 Task: Add Attachment from "Attach a link" to Card Card0000000044 in Board Board0000000011 in Workspace WS0000000004 in Trello. Add Cover Red to Card Card0000000044 in Board Board0000000011 in Workspace WS0000000004 in Trello. Add "Join Card" Button Button0000000044  to Card Card0000000044 in Board Board0000000011 in Workspace WS0000000004 in Trello. Add Description DS0000000044 to Card Card0000000044 in Board Board0000000011 in Workspace WS0000000004 in Trello. Add Comment CM0000000044 to Card Card0000000044 in Board Board0000000011 in Workspace WS0000000004 in Trello
Action: Mouse moved to (106, 372)
Screenshot: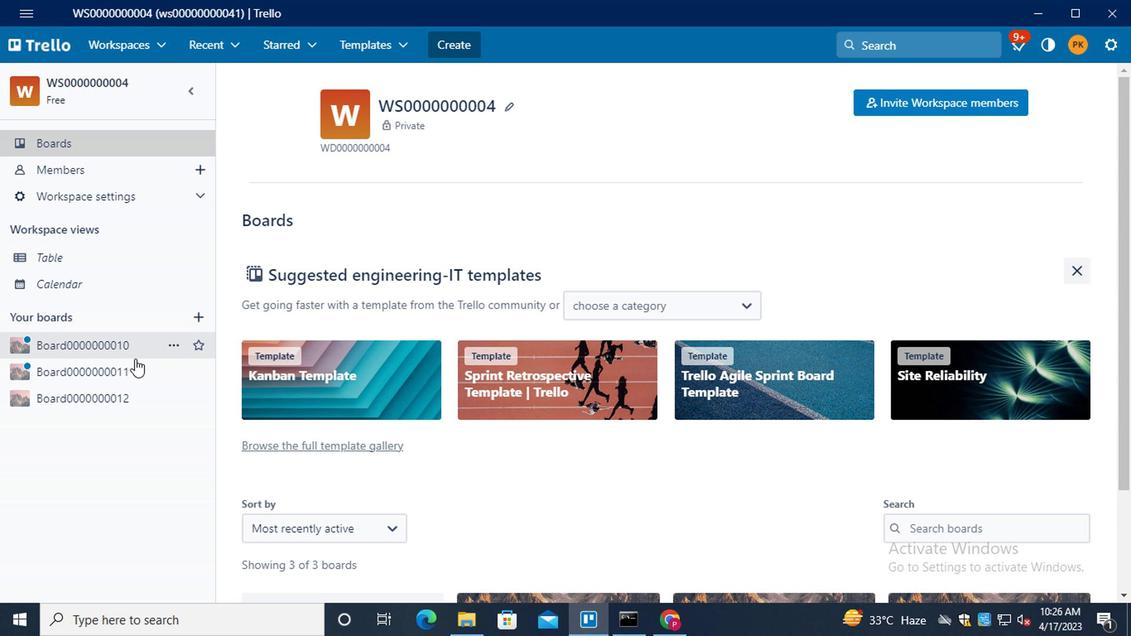 
Action: Mouse pressed left at (106, 372)
Screenshot: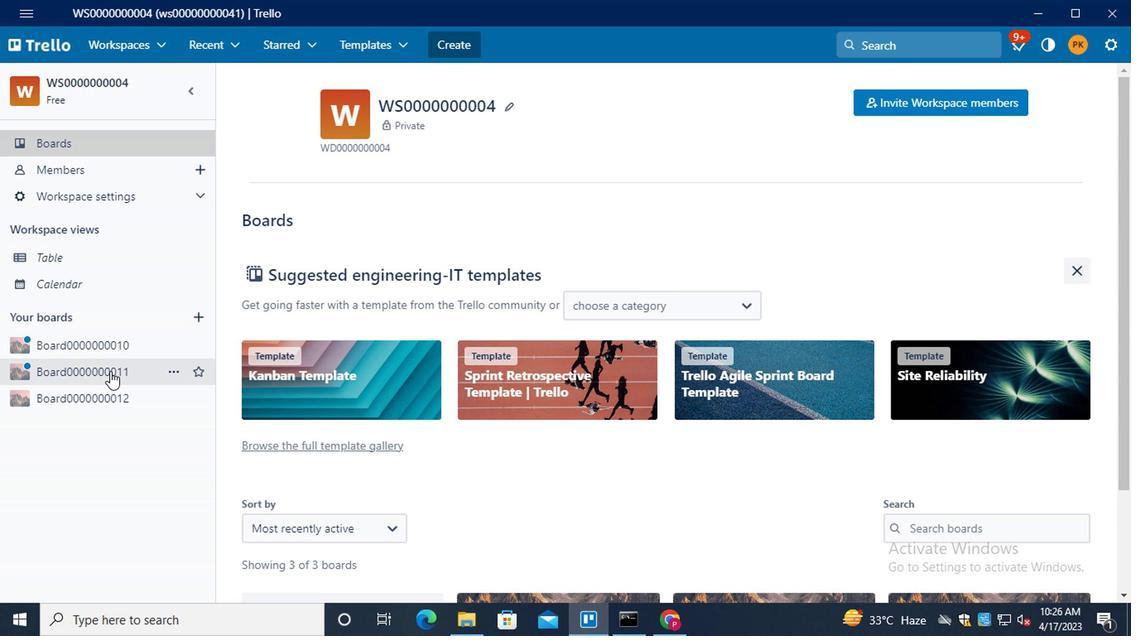 
Action: Mouse moved to (281, 365)
Screenshot: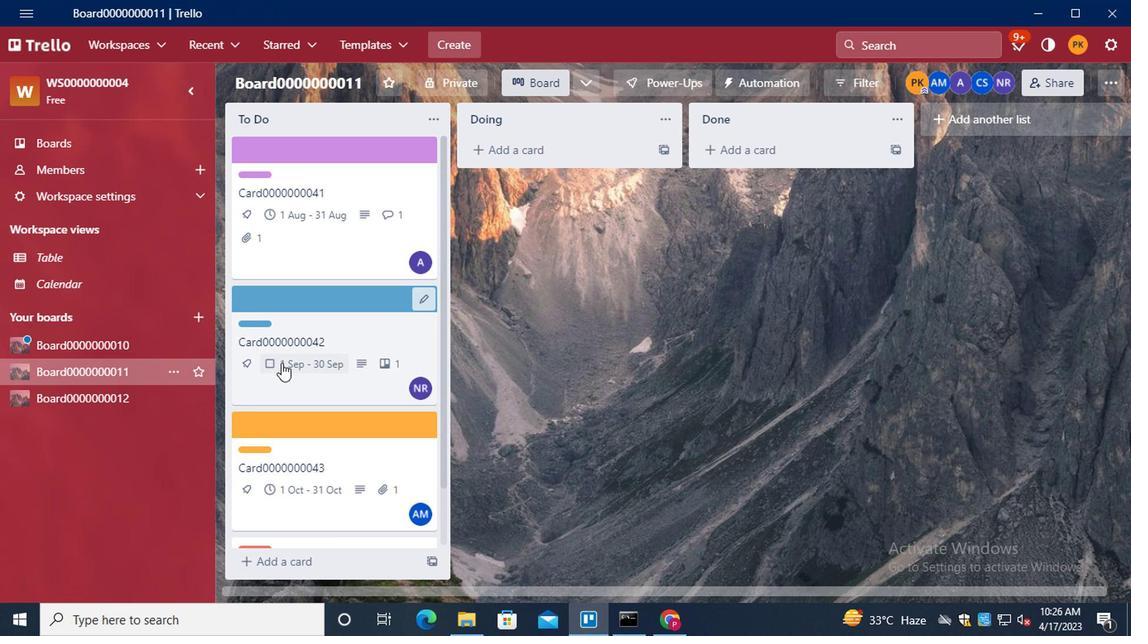 
Action: Mouse scrolled (281, 364) with delta (0, 0)
Screenshot: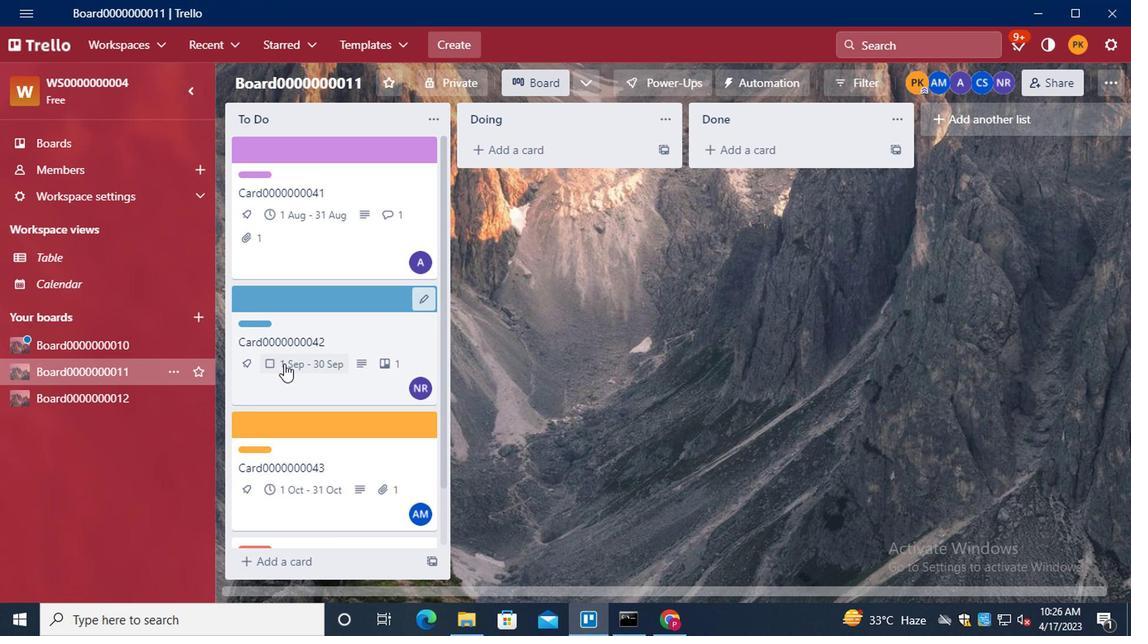 
Action: Mouse moved to (283, 367)
Screenshot: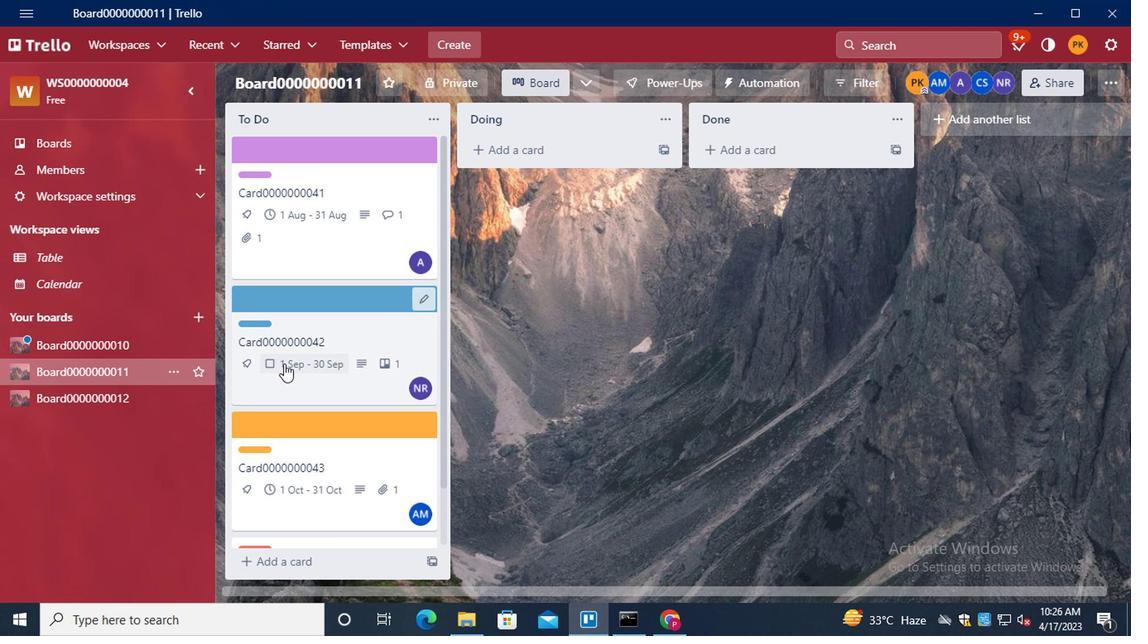 
Action: Mouse scrolled (283, 366) with delta (0, 0)
Screenshot: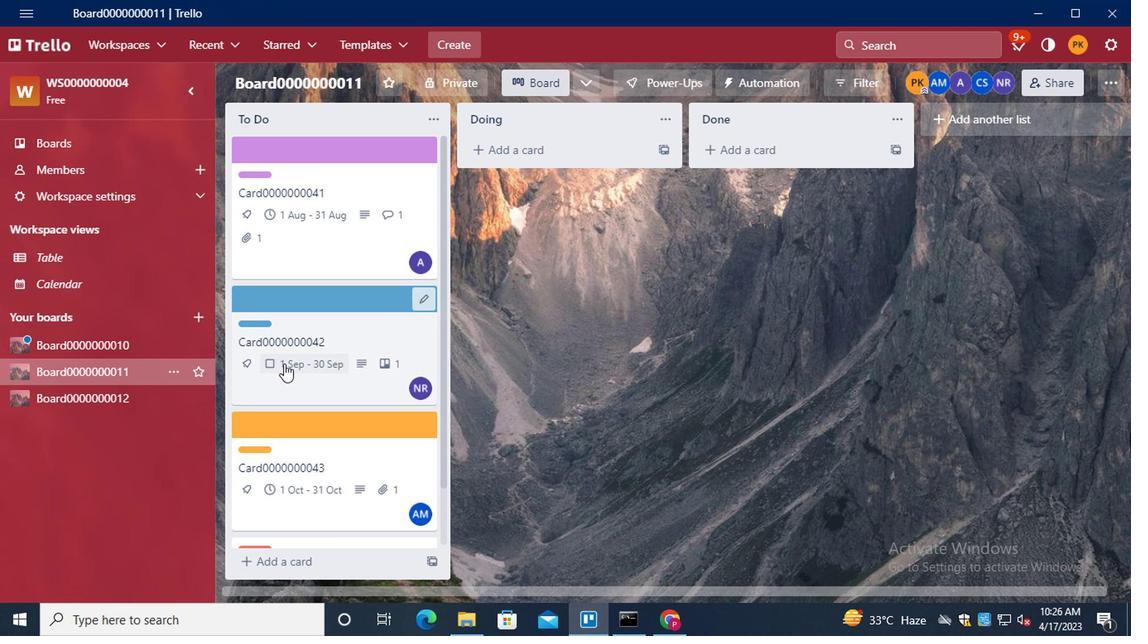 
Action: Mouse scrolled (283, 366) with delta (0, 0)
Screenshot: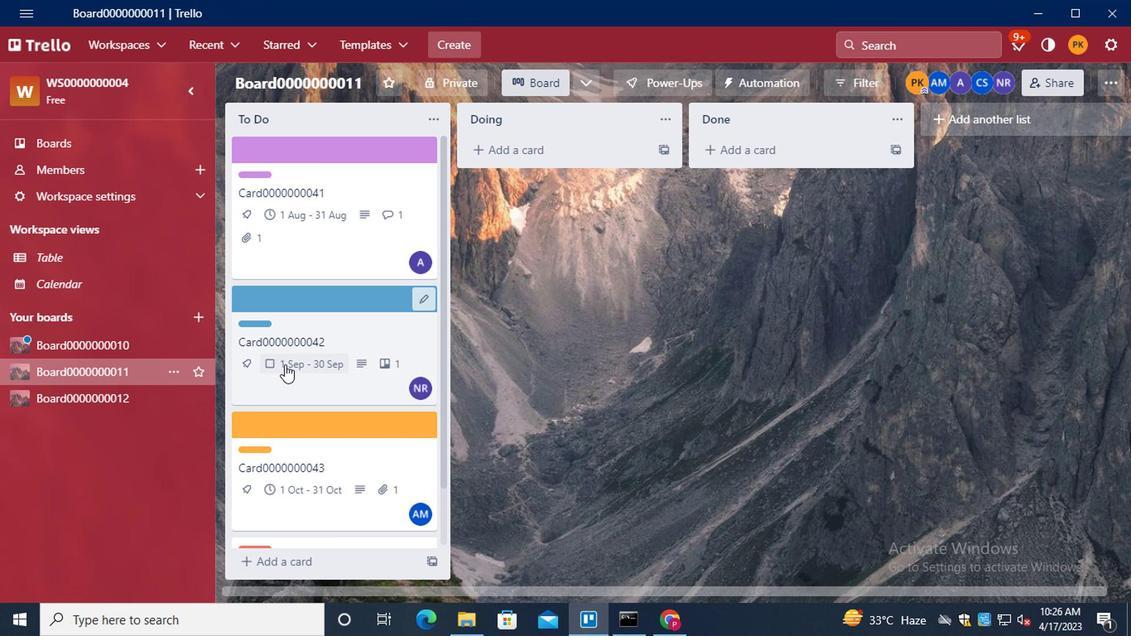 
Action: Mouse scrolled (283, 366) with delta (0, 0)
Screenshot: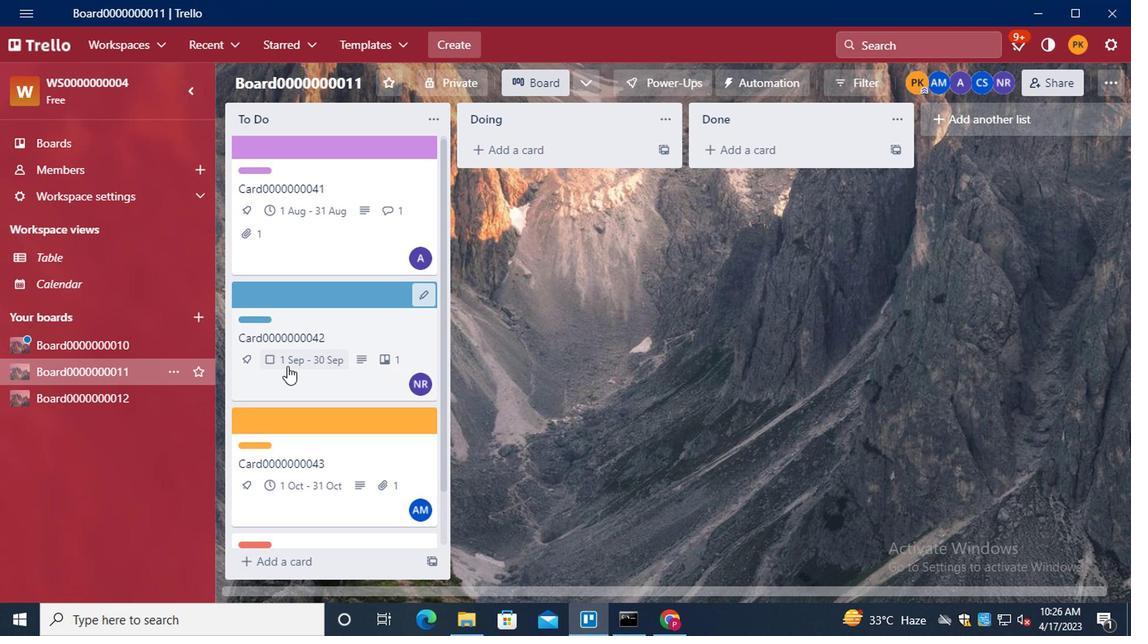 
Action: Mouse moved to (341, 502)
Screenshot: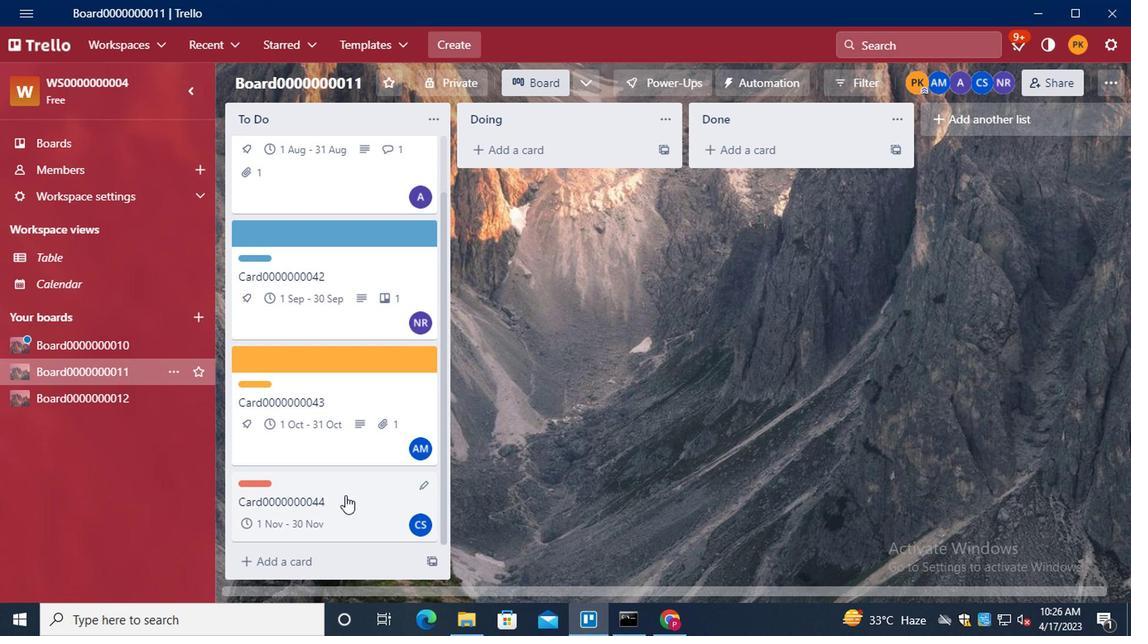 
Action: Mouse pressed left at (341, 502)
Screenshot: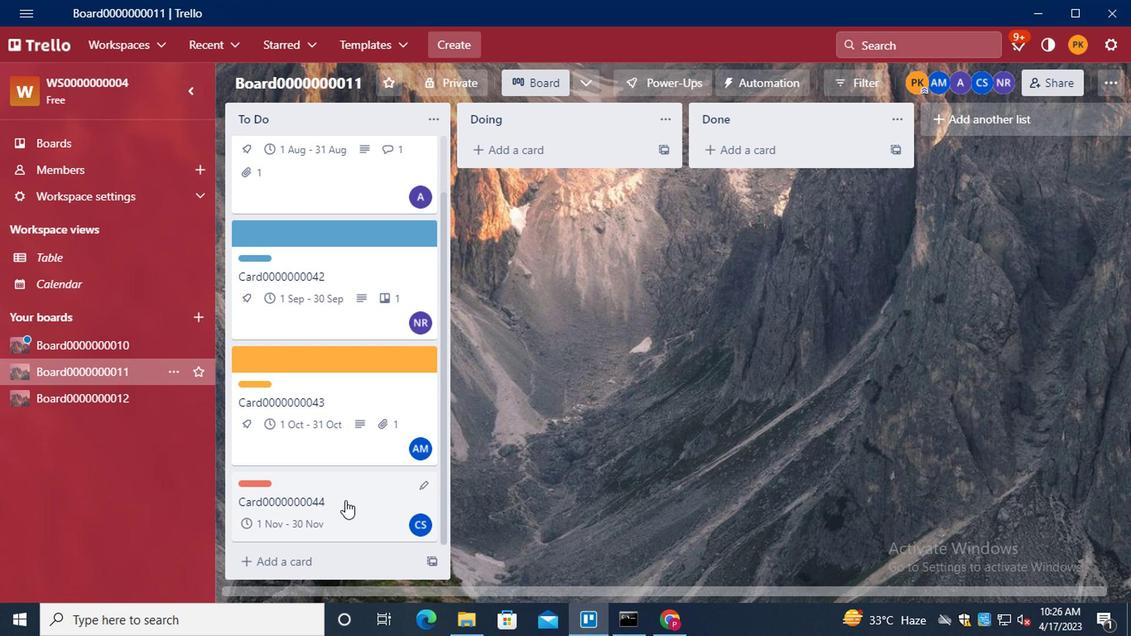 
Action: Mouse moved to (787, 348)
Screenshot: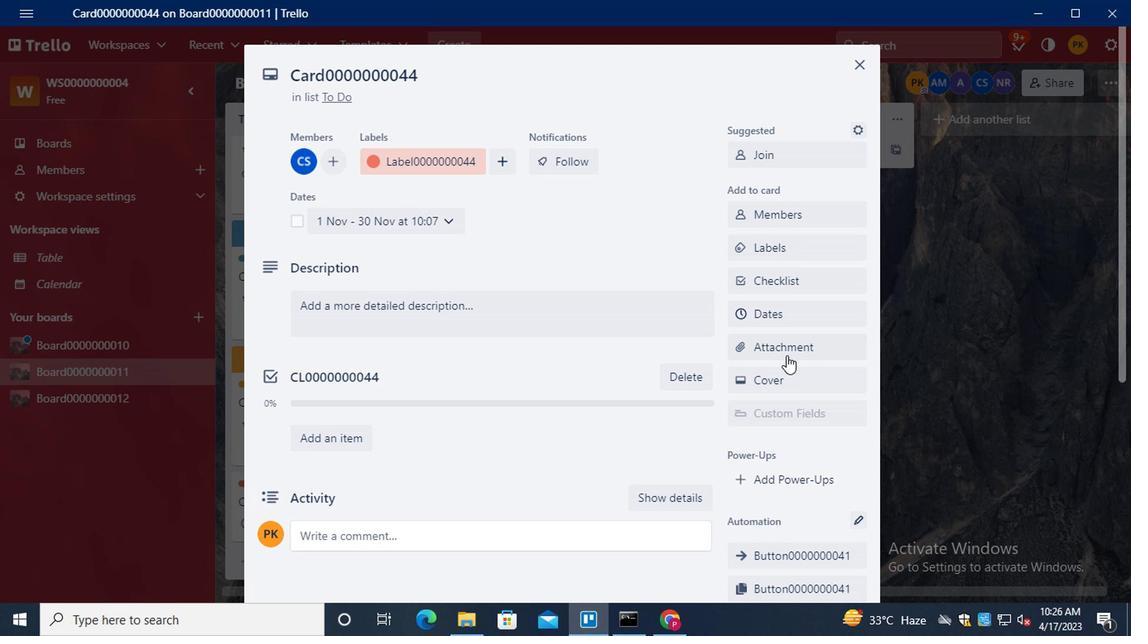 
Action: Mouse pressed left at (787, 348)
Screenshot: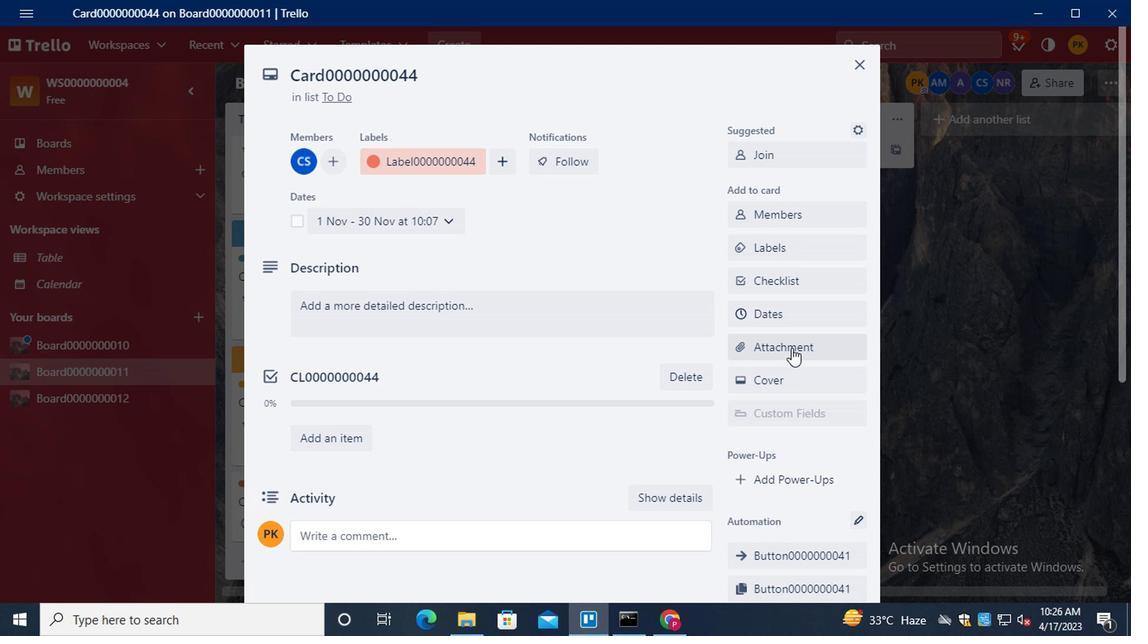
Action: Key pressed ctrl+V<Key.enter>
Screenshot: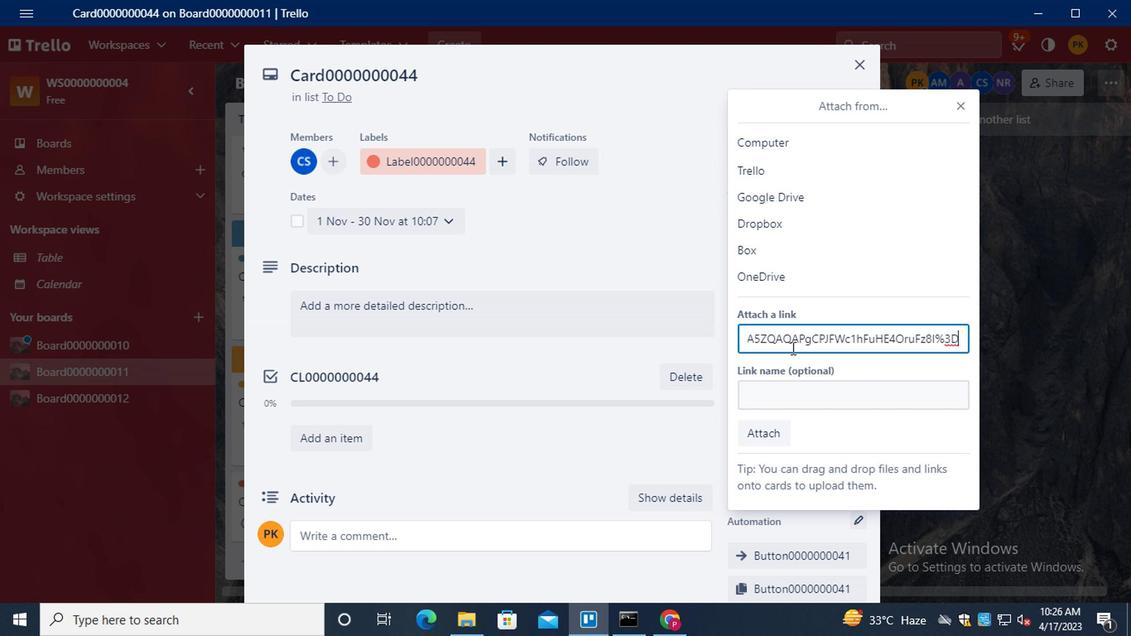 
Action: Mouse moved to (781, 378)
Screenshot: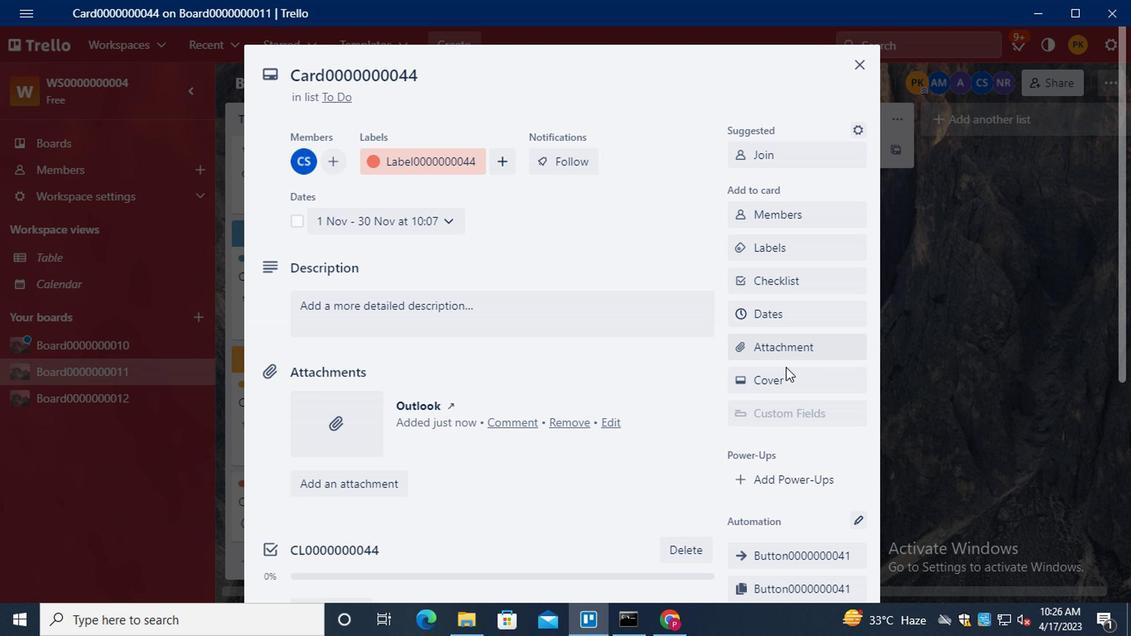
Action: Mouse pressed left at (781, 378)
Screenshot: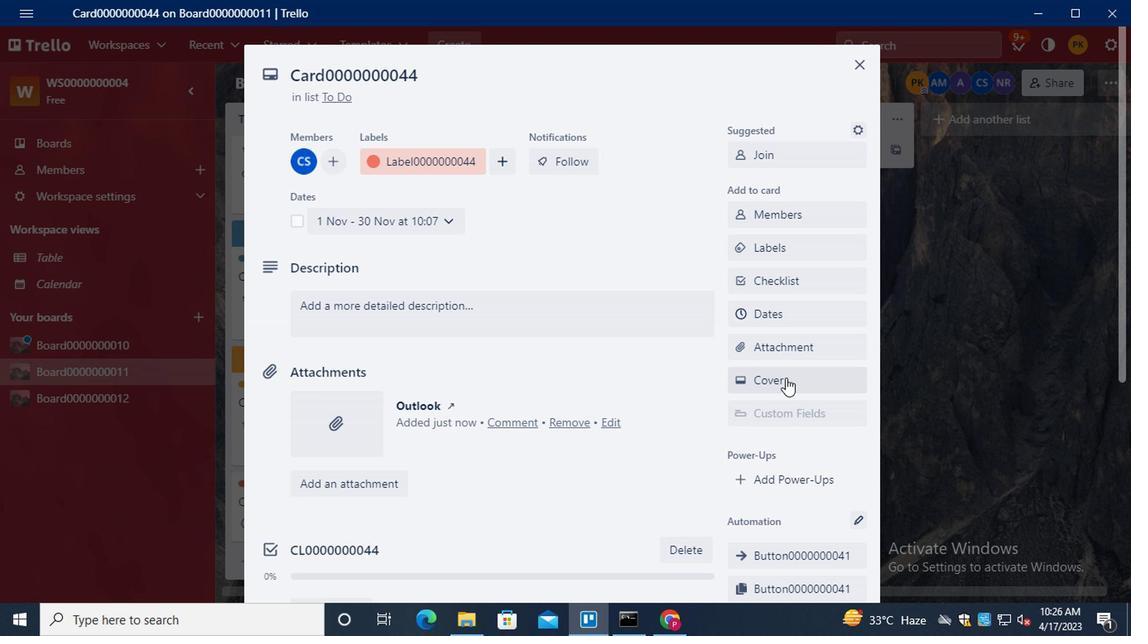 
Action: Mouse moved to (886, 274)
Screenshot: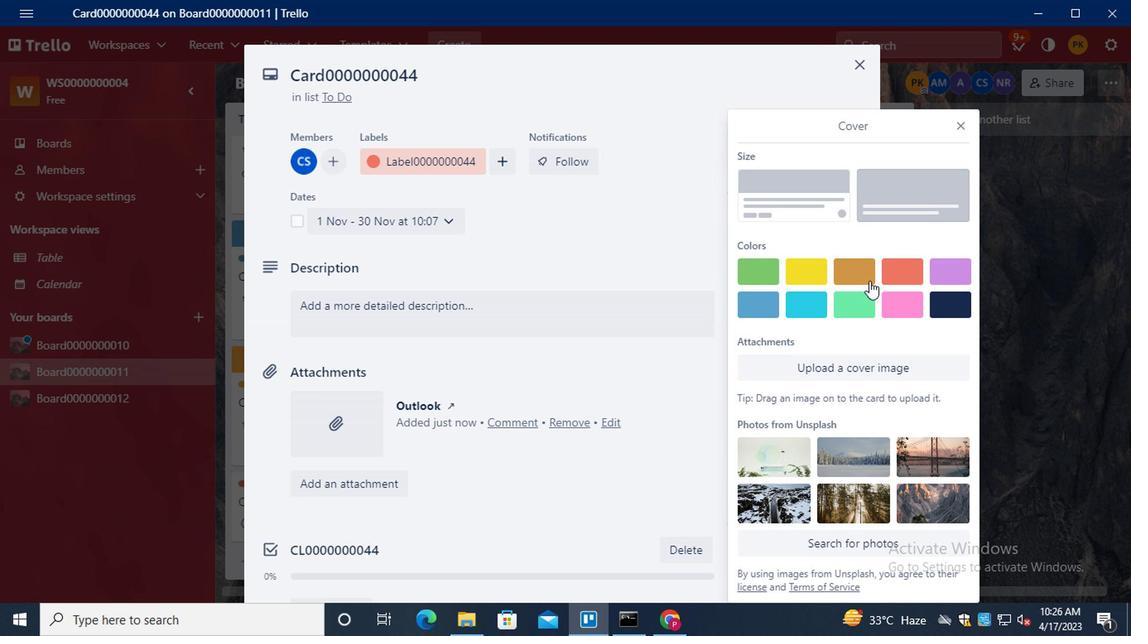 
Action: Mouse pressed left at (886, 274)
Screenshot: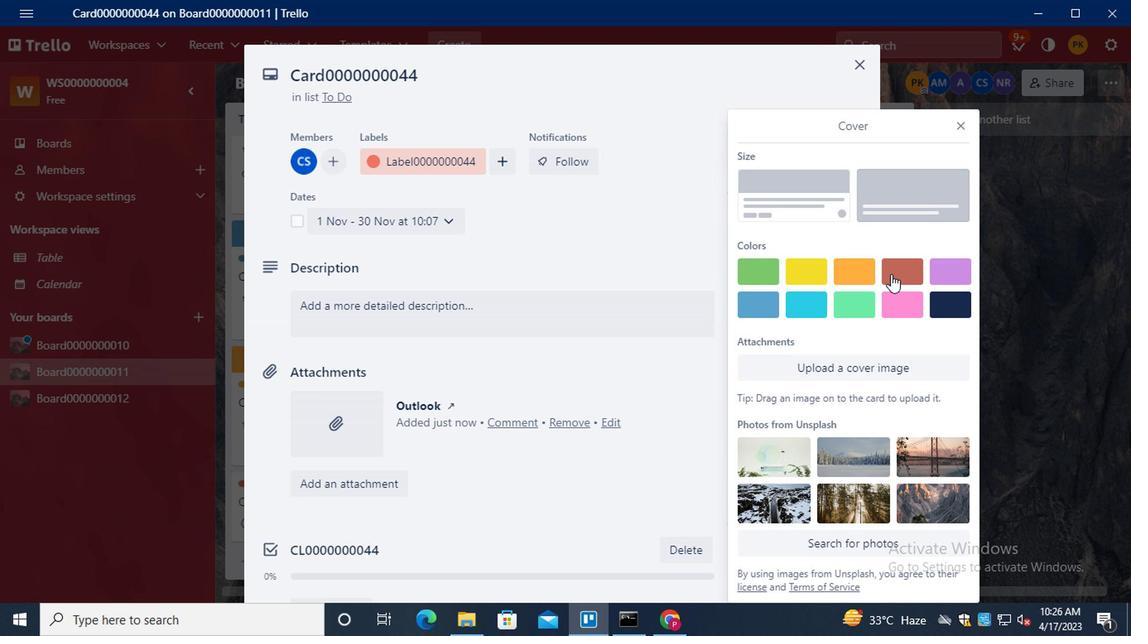 
Action: Mouse moved to (950, 97)
Screenshot: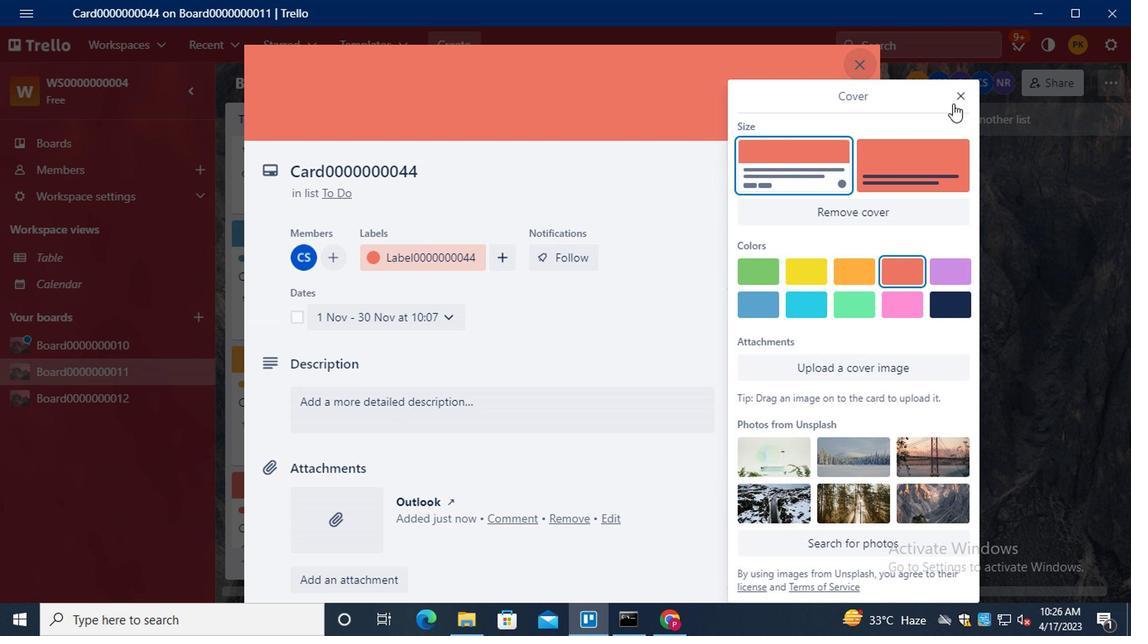 
Action: Mouse pressed left at (950, 97)
Screenshot: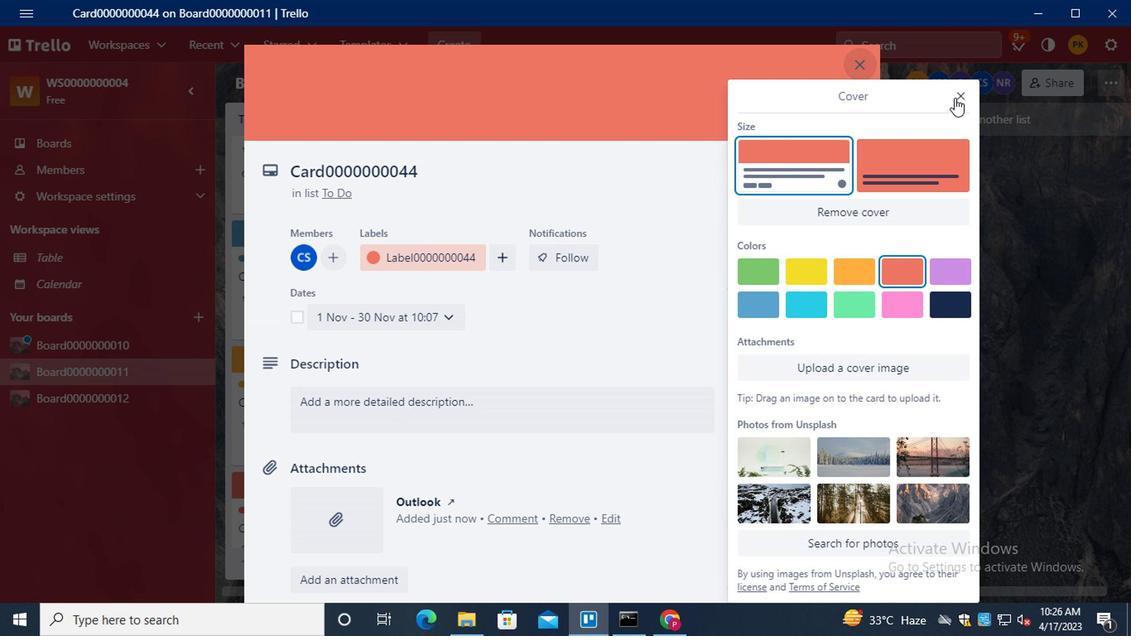 
Action: Mouse moved to (728, 410)
Screenshot: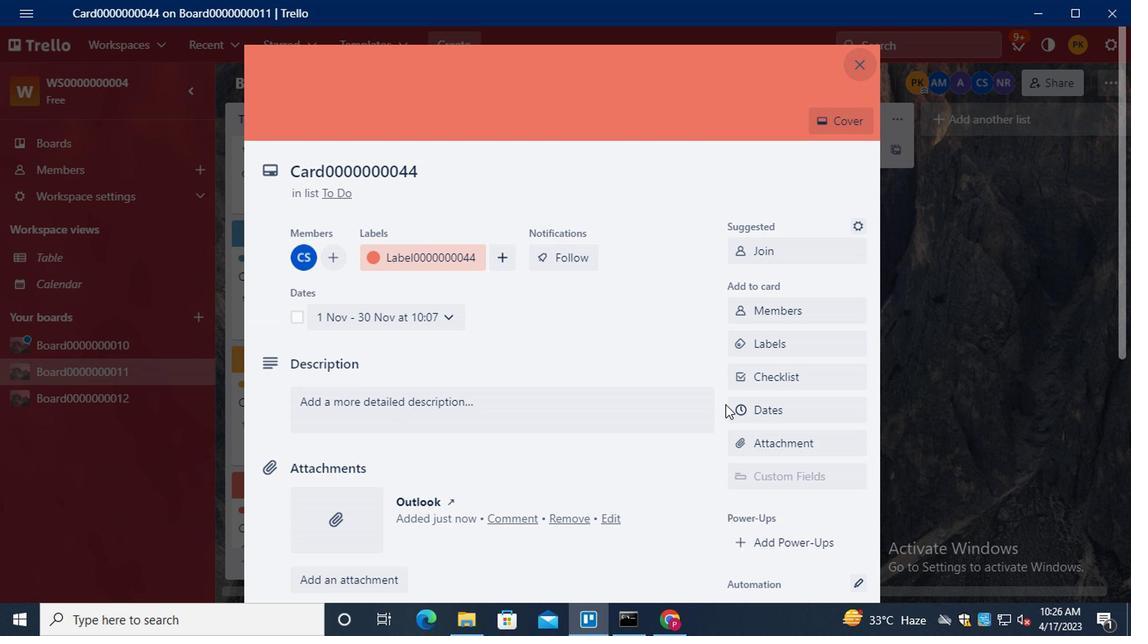 
Action: Mouse scrolled (728, 409) with delta (0, -1)
Screenshot: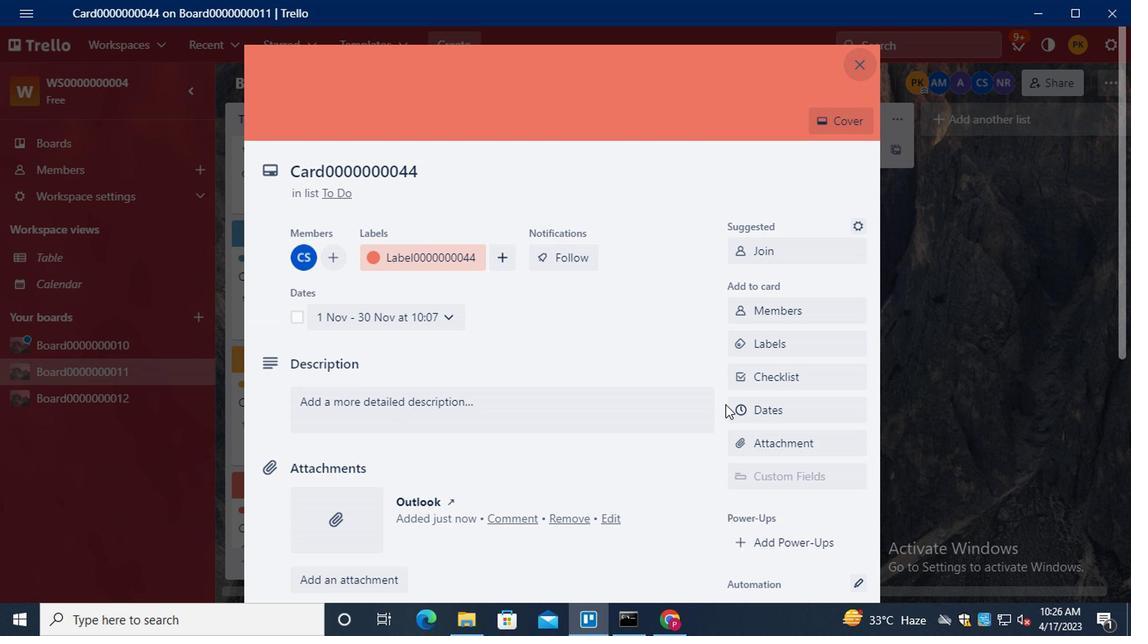
Action: Mouse scrolled (728, 409) with delta (0, -1)
Screenshot: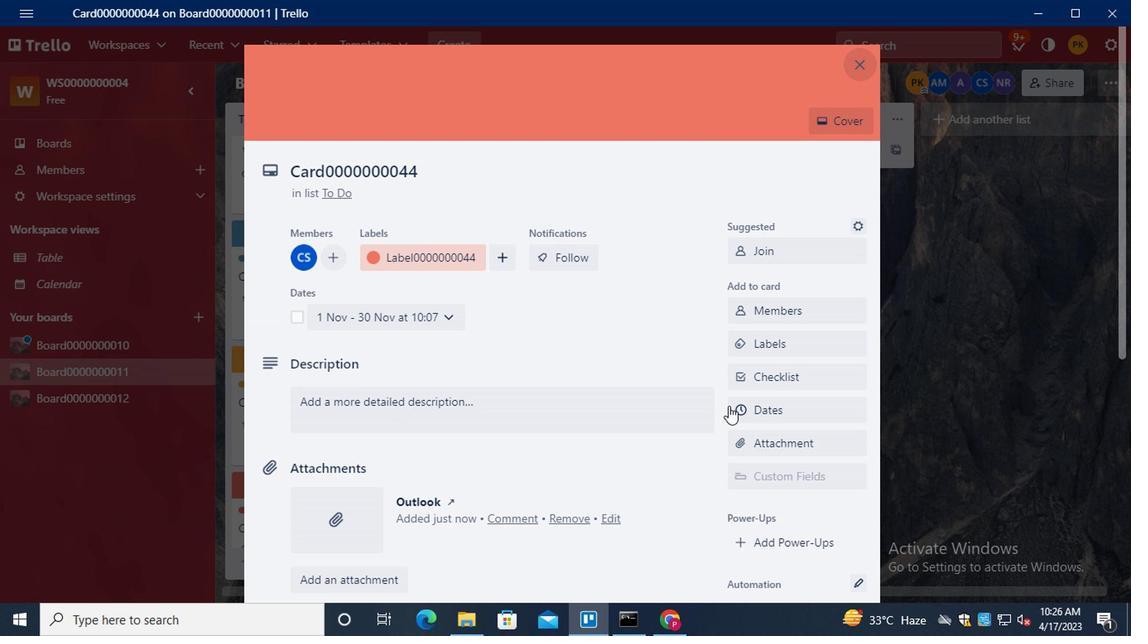 
Action: Mouse scrolled (728, 409) with delta (0, -1)
Screenshot: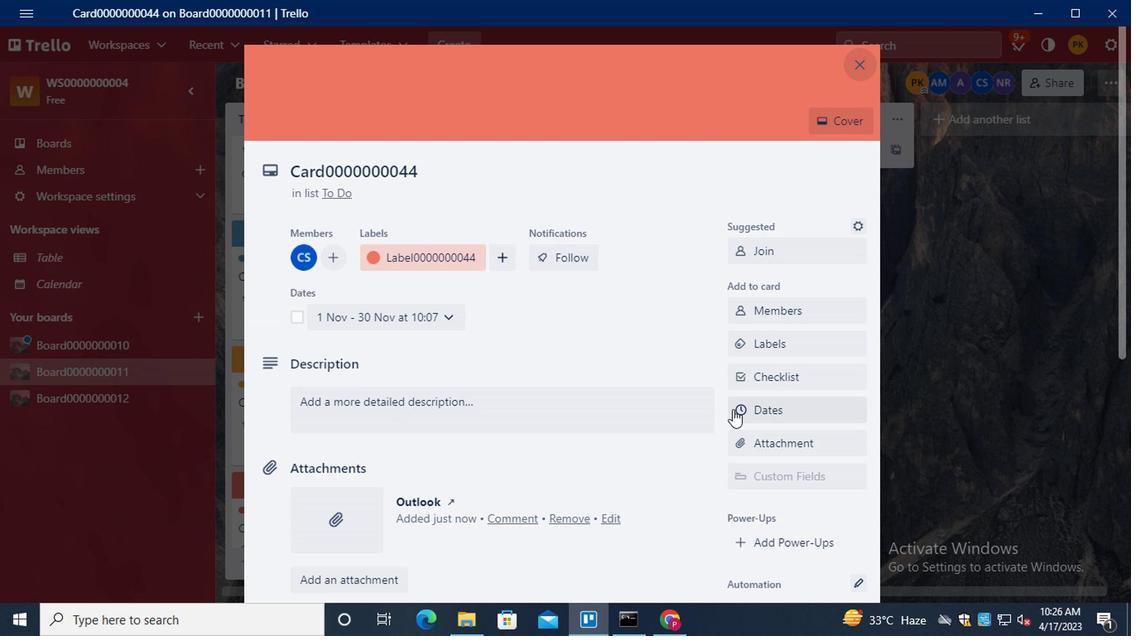 
Action: Mouse scrolled (728, 409) with delta (0, -1)
Screenshot: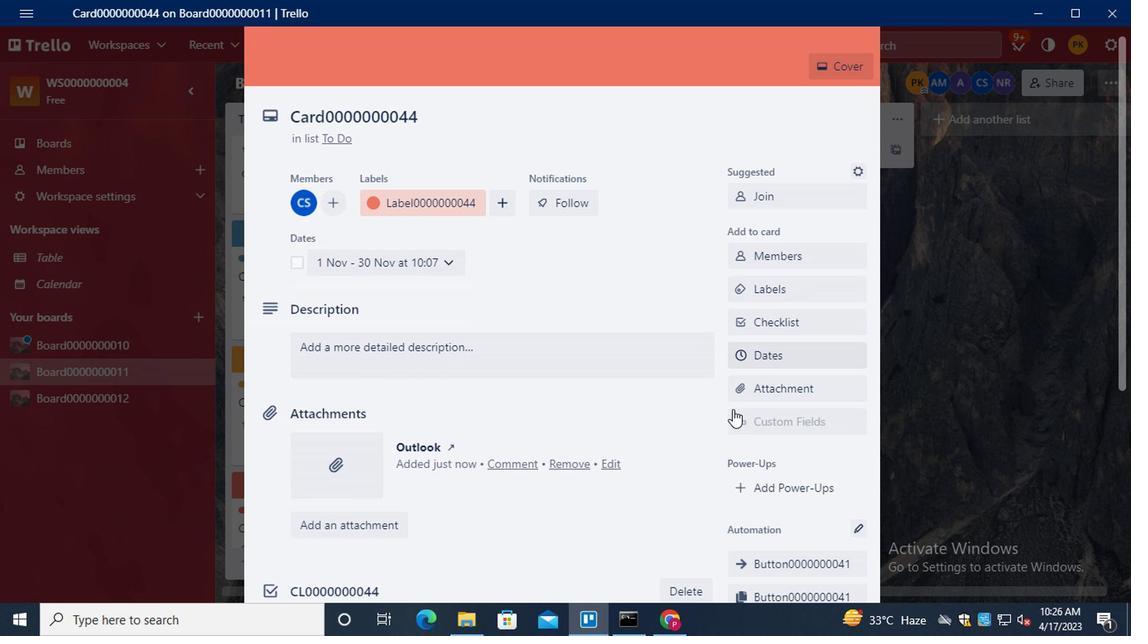
Action: Mouse moved to (801, 387)
Screenshot: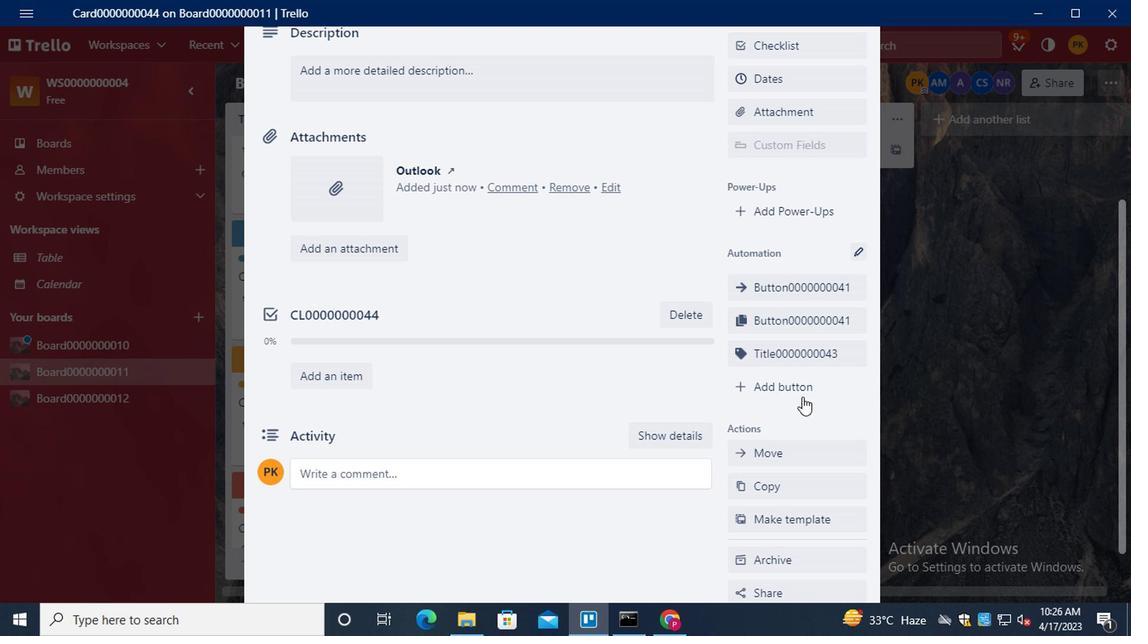 
Action: Mouse pressed left at (801, 387)
Screenshot: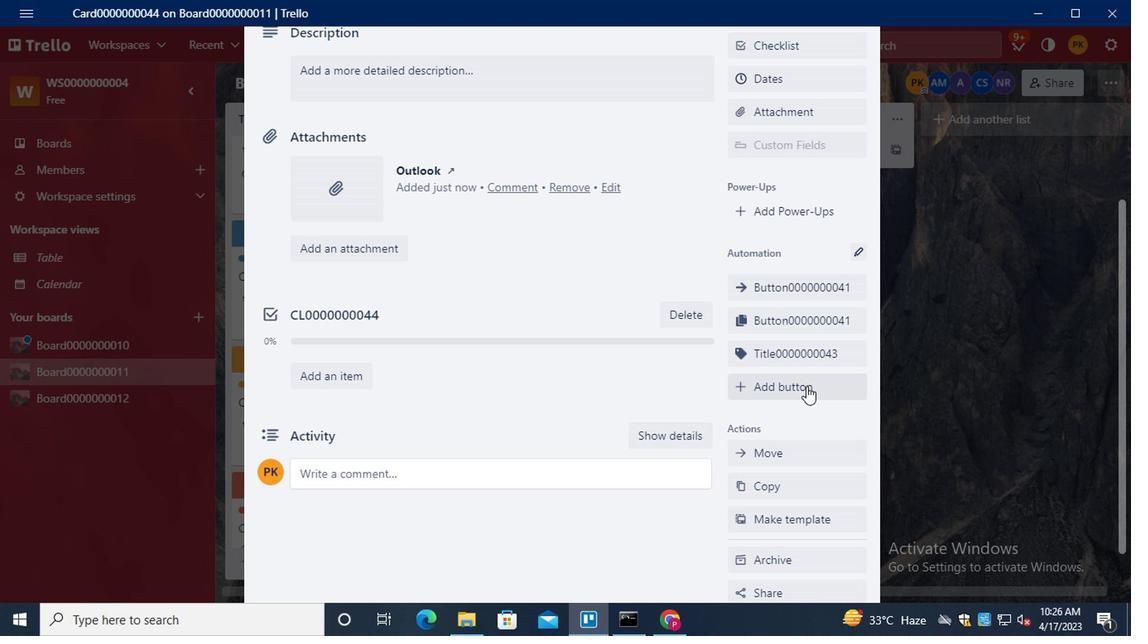 
Action: Mouse moved to (833, 253)
Screenshot: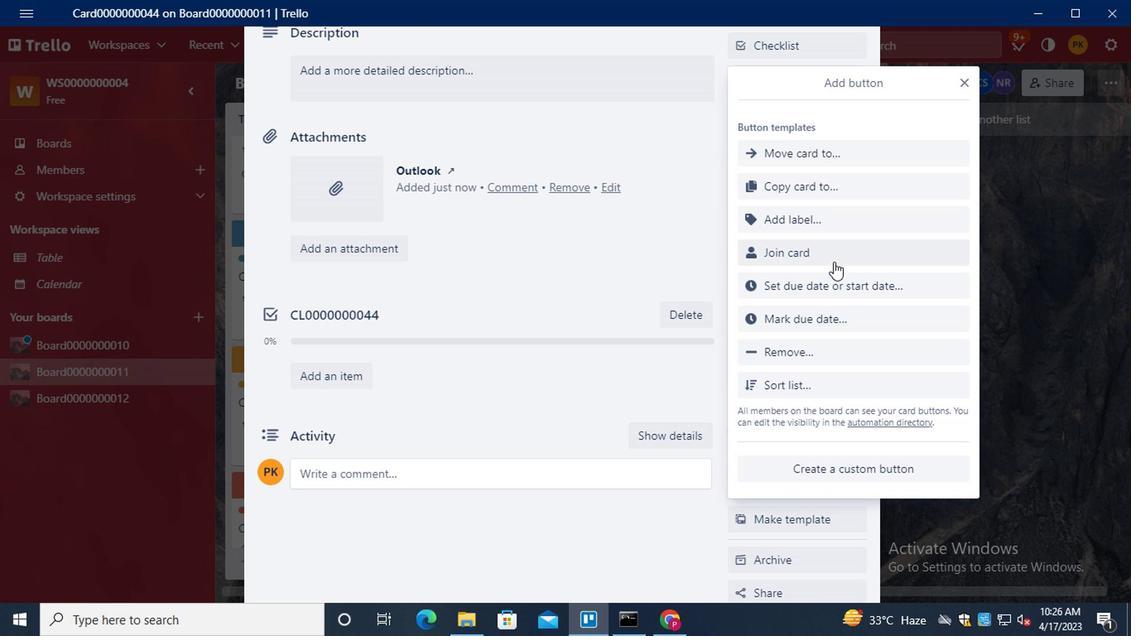 
Action: Mouse pressed left at (833, 253)
Screenshot: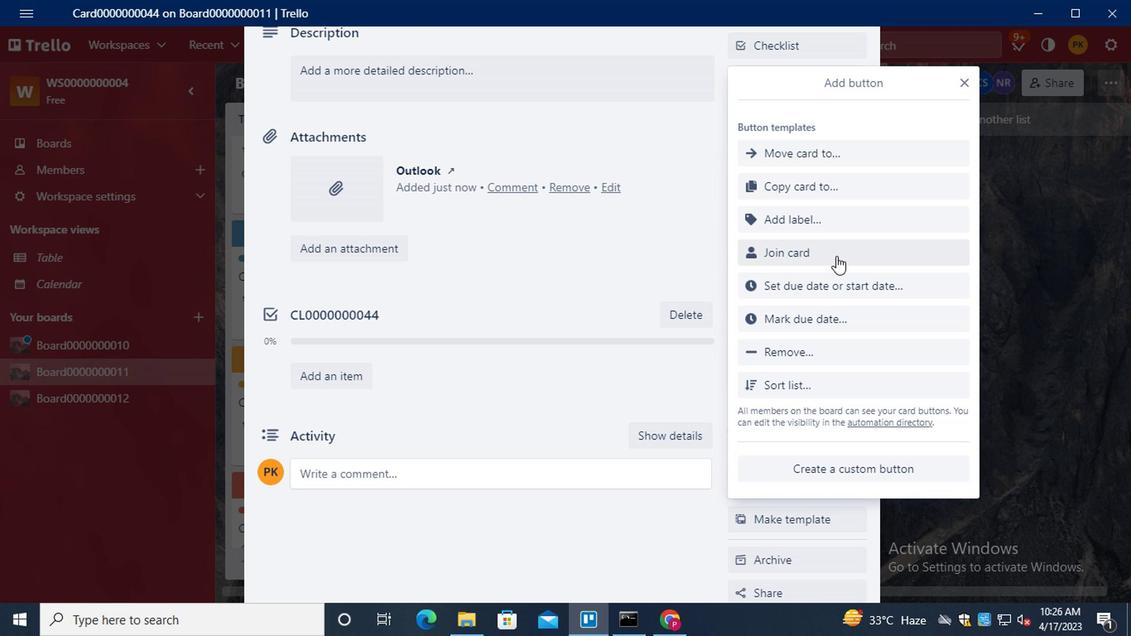 
Action: Key pressed <Key.shift>ctrl+BUTTON0000000044
Screenshot: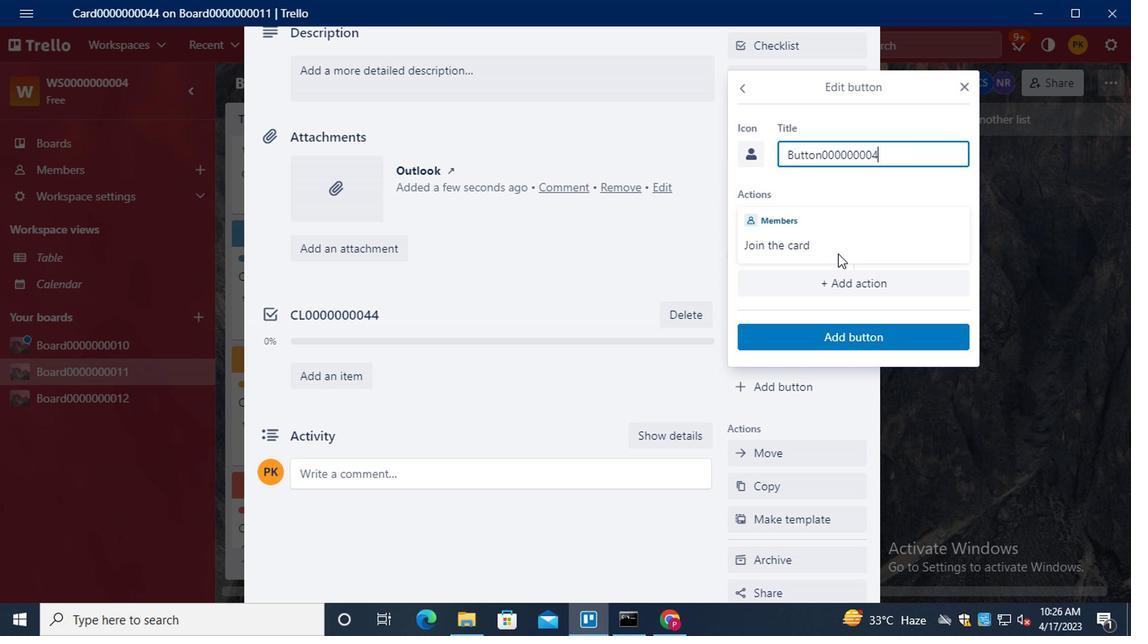 
Action: Mouse moved to (827, 334)
Screenshot: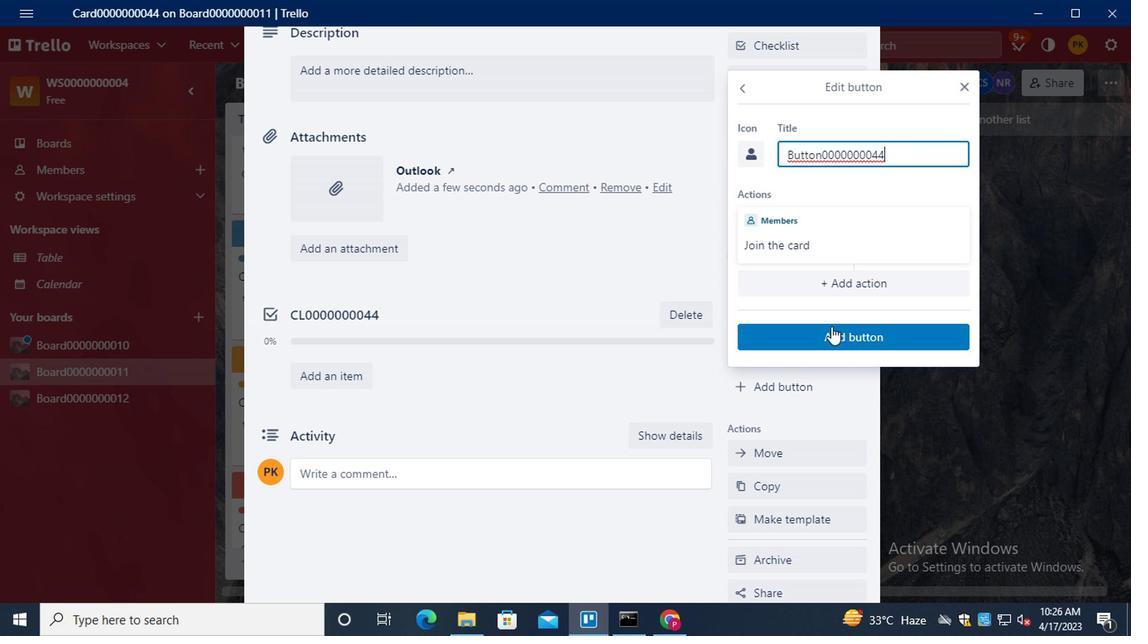 
Action: Mouse pressed left at (827, 334)
Screenshot: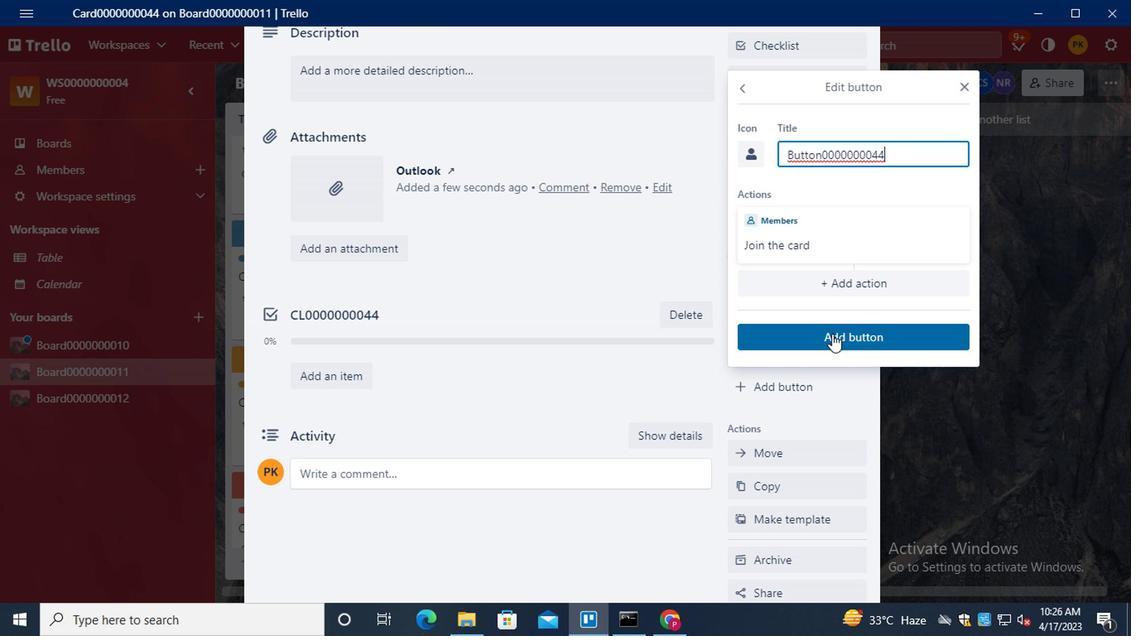 
Action: Mouse moved to (496, 247)
Screenshot: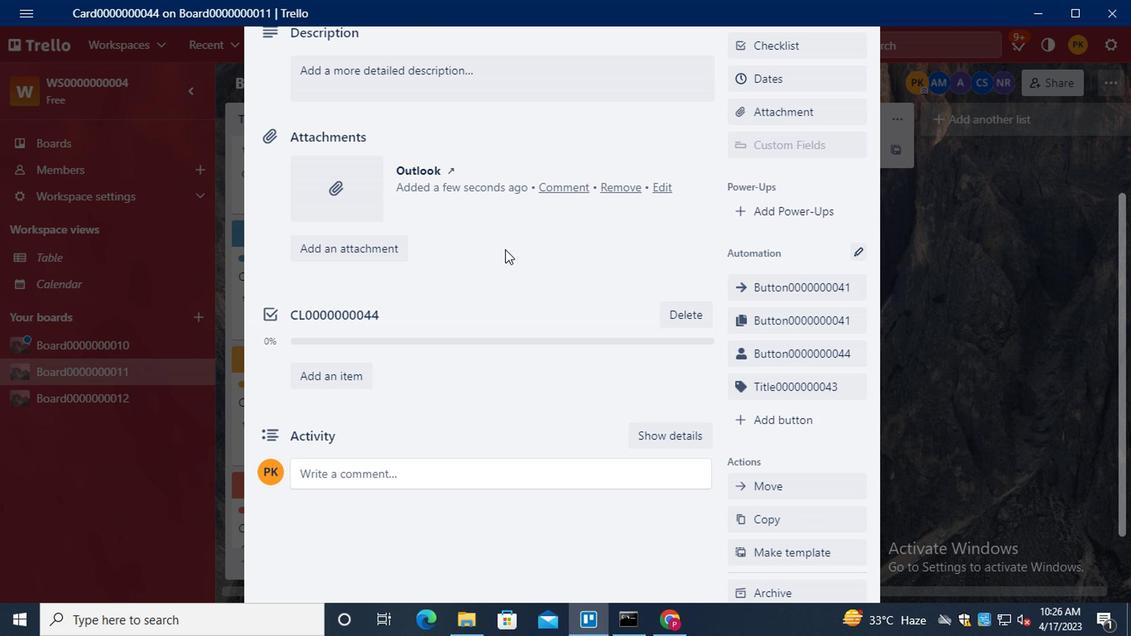 
Action: Mouse scrolled (496, 248) with delta (0, 0)
Screenshot: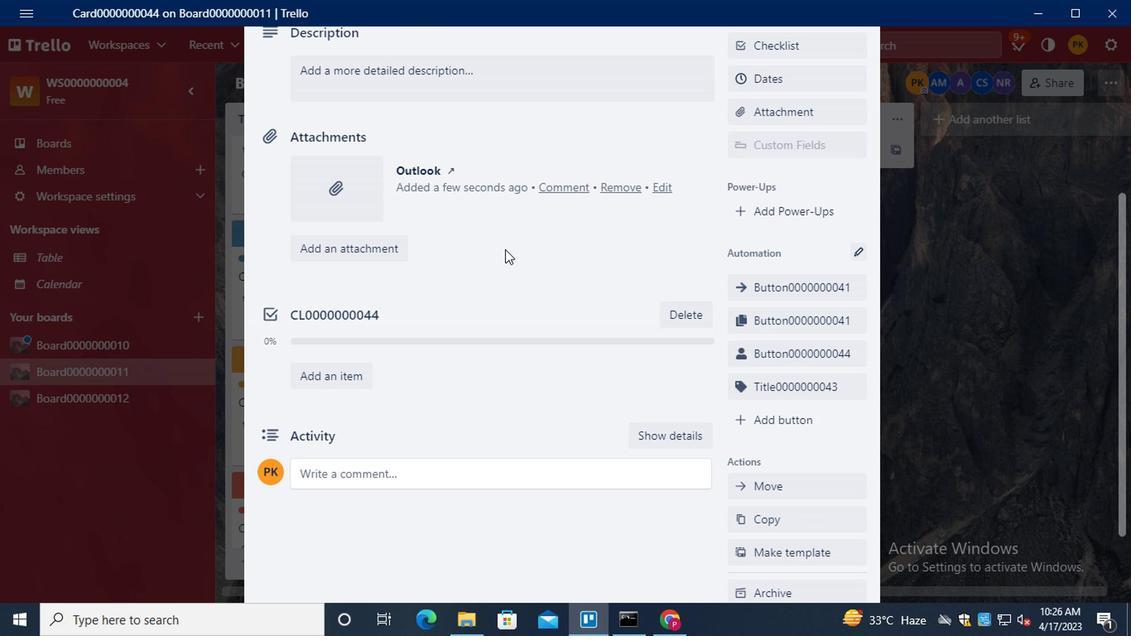 
Action: Mouse scrolled (496, 248) with delta (0, 0)
Screenshot: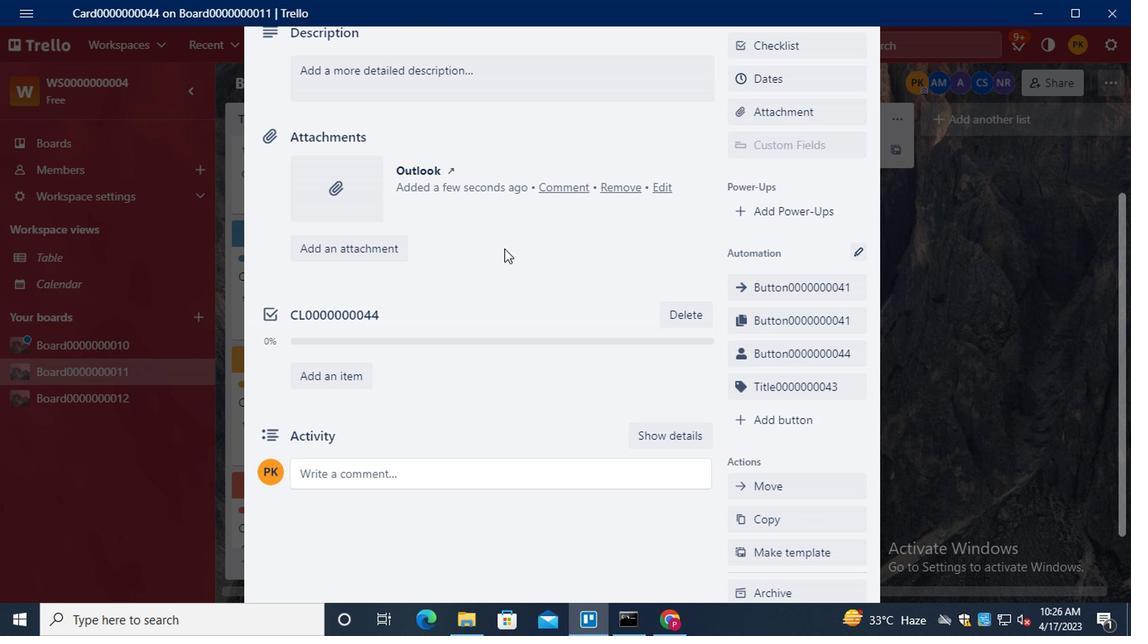 
Action: Mouse moved to (471, 235)
Screenshot: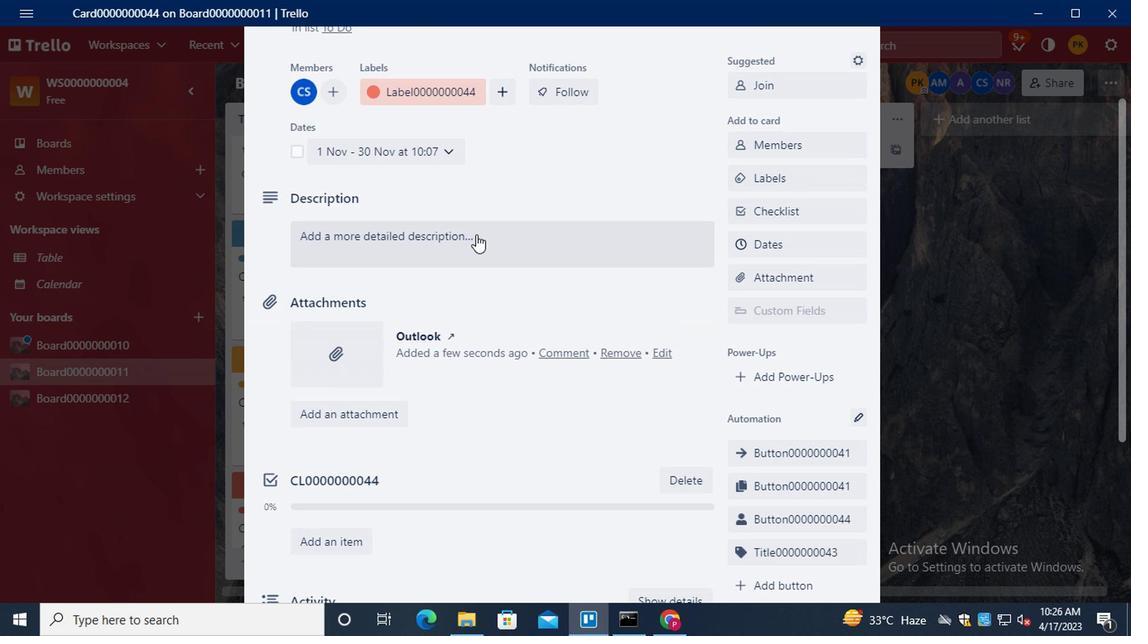 
Action: Mouse pressed left at (471, 235)
Screenshot: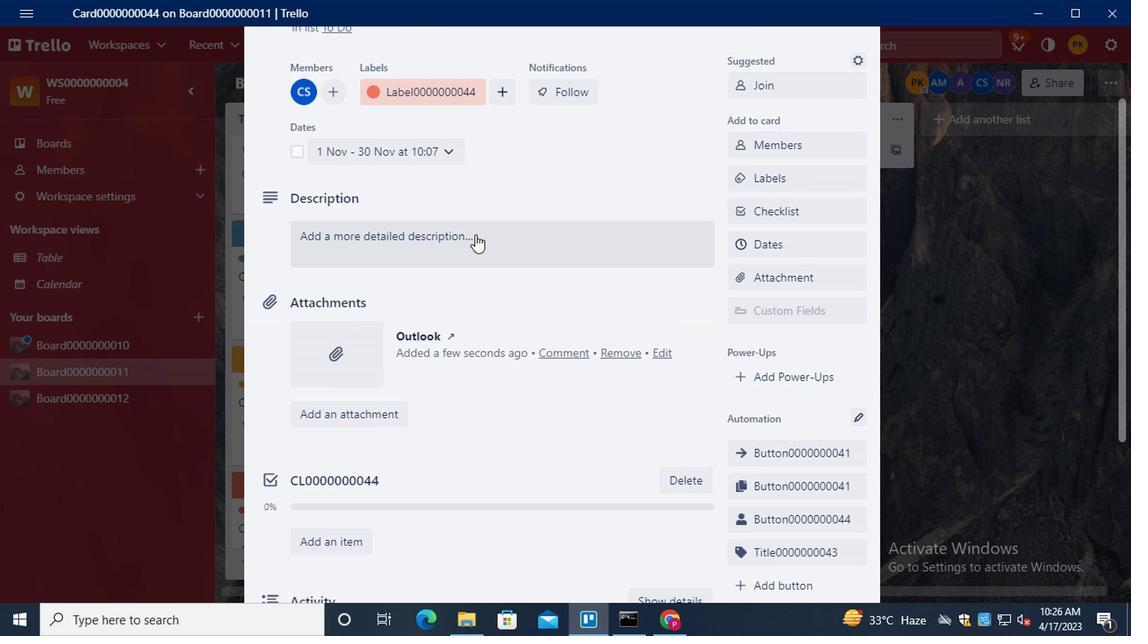
Action: Key pressed <Key.shift>DS0000000044
Screenshot: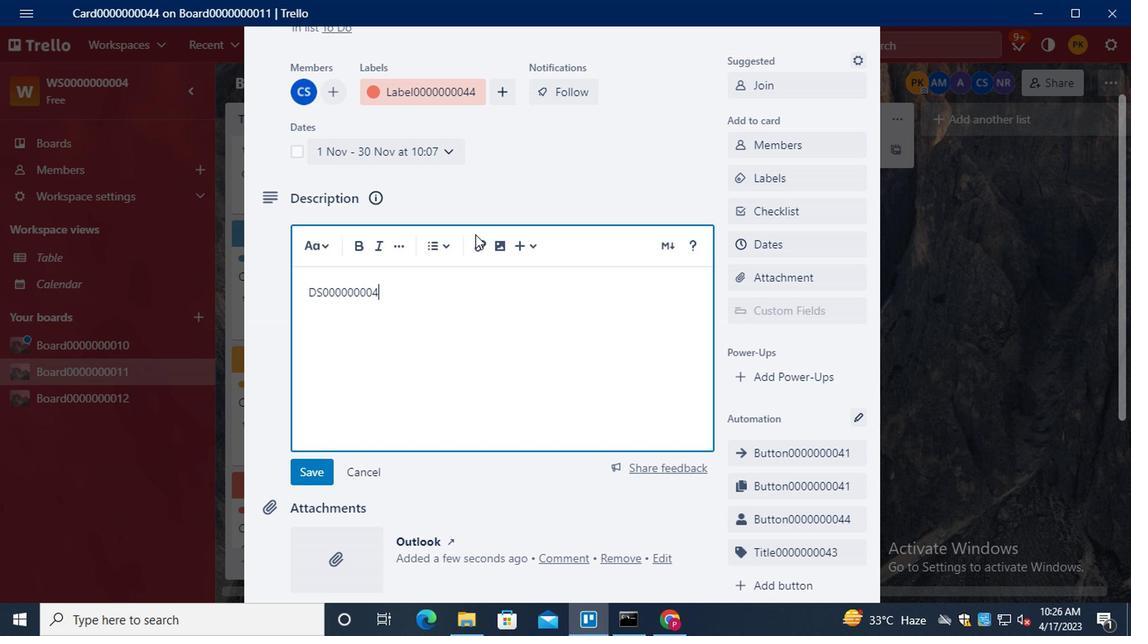 
Action: Mouse moved to (318, 473)
Screenshot: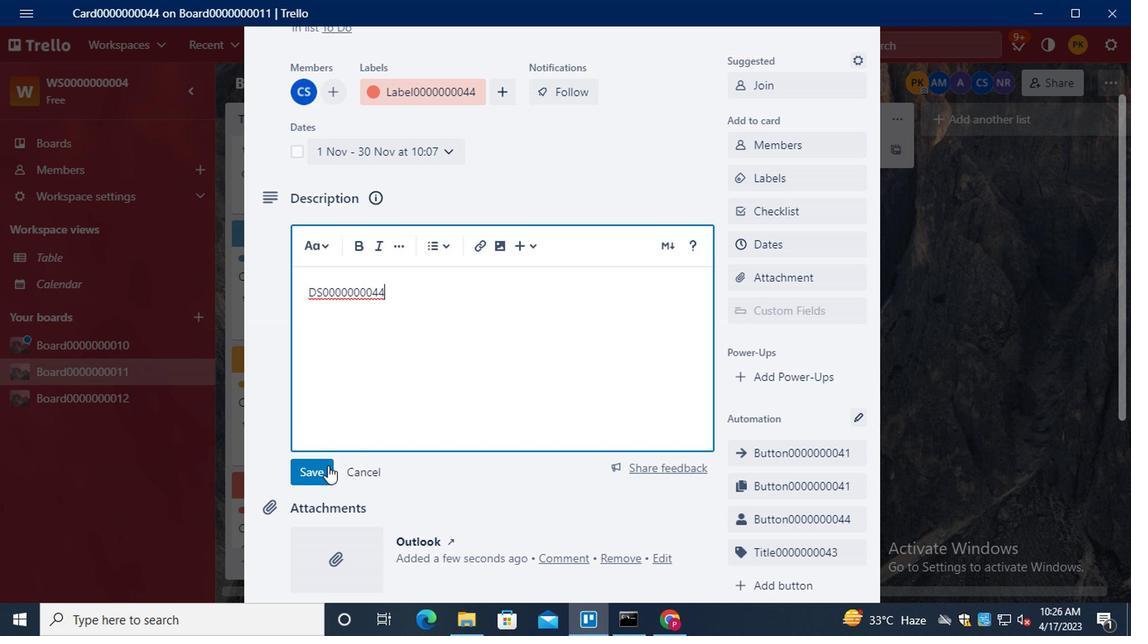 
Action: Mouse pressed left at (318, 473)
Screenshot: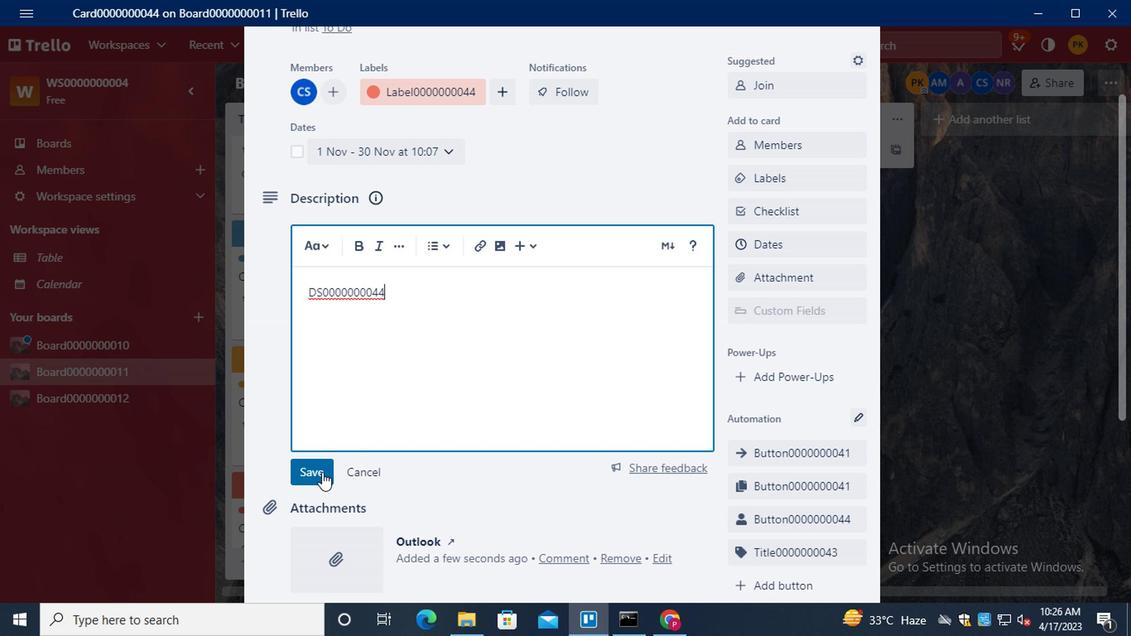 
Action: Mouse moved to (394, 393)
Screenshot: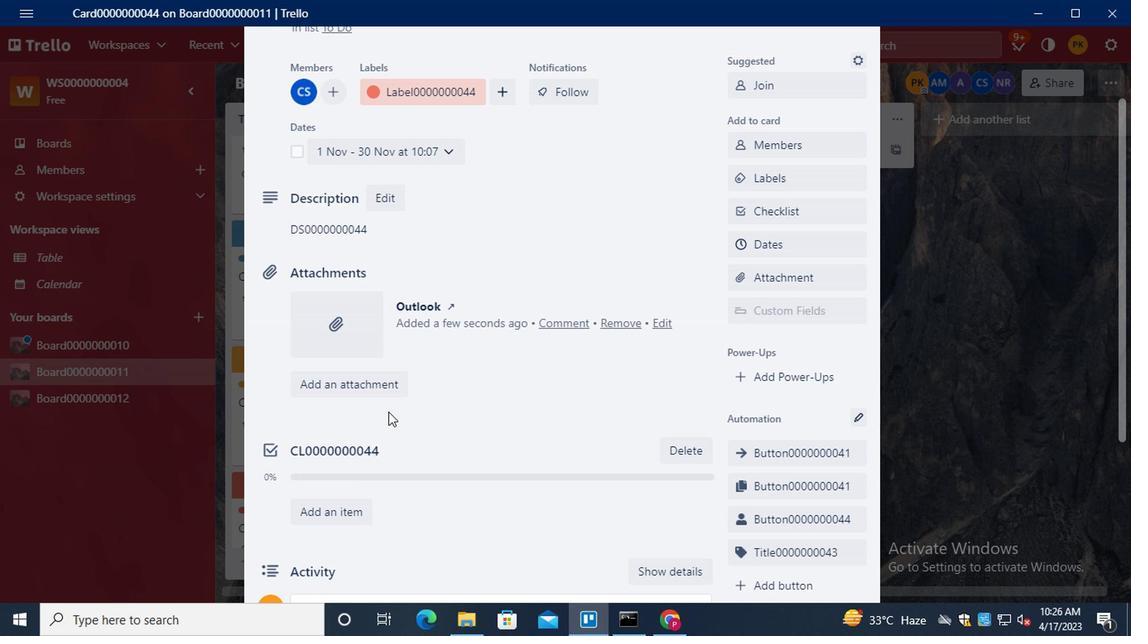 
Action: Mouse scrolled (394, 392) with delta (0, 0)
Screenshot: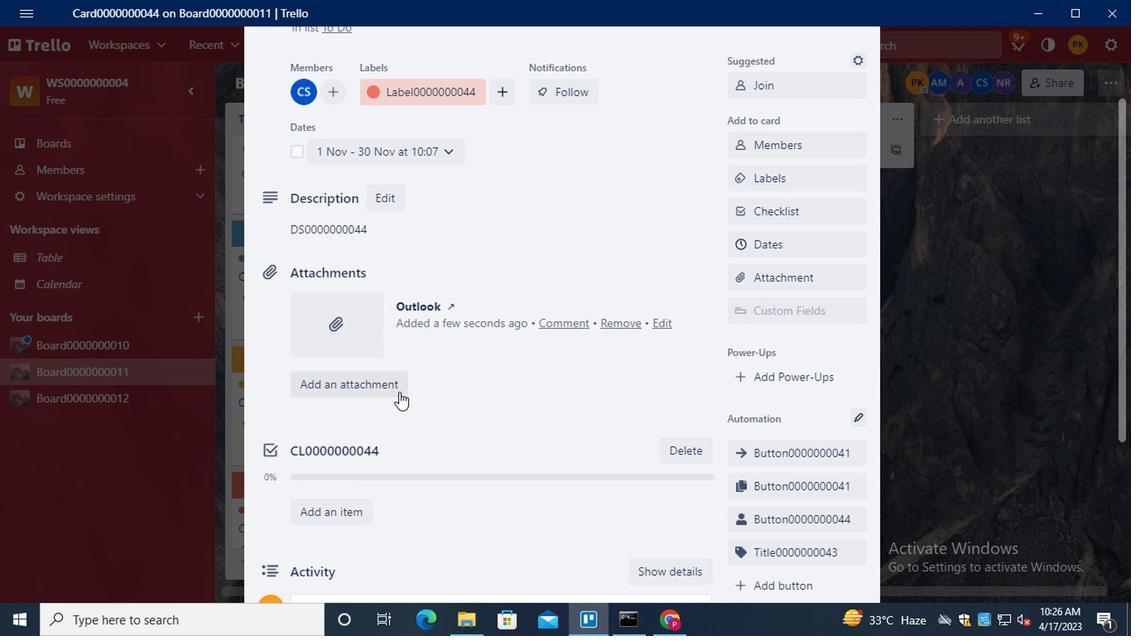 
Action: Mouse scrolled (394, 392) with delta (0, 0)
Screenshot: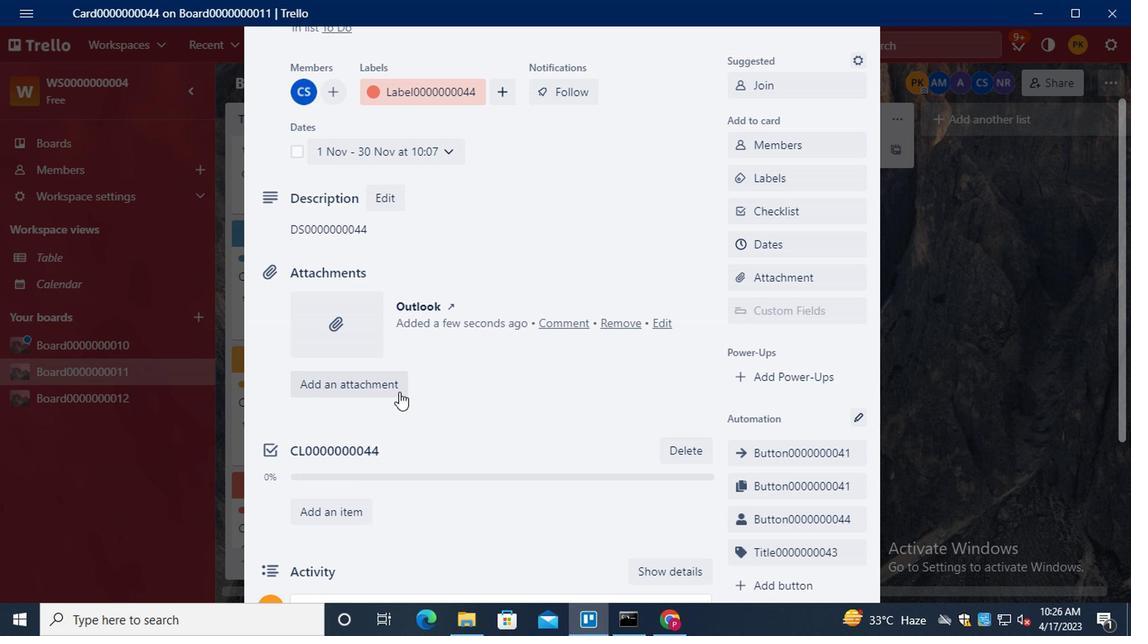 
Action: Mouse scrolled (394, 392) with delta (0, 0)
Screenshot: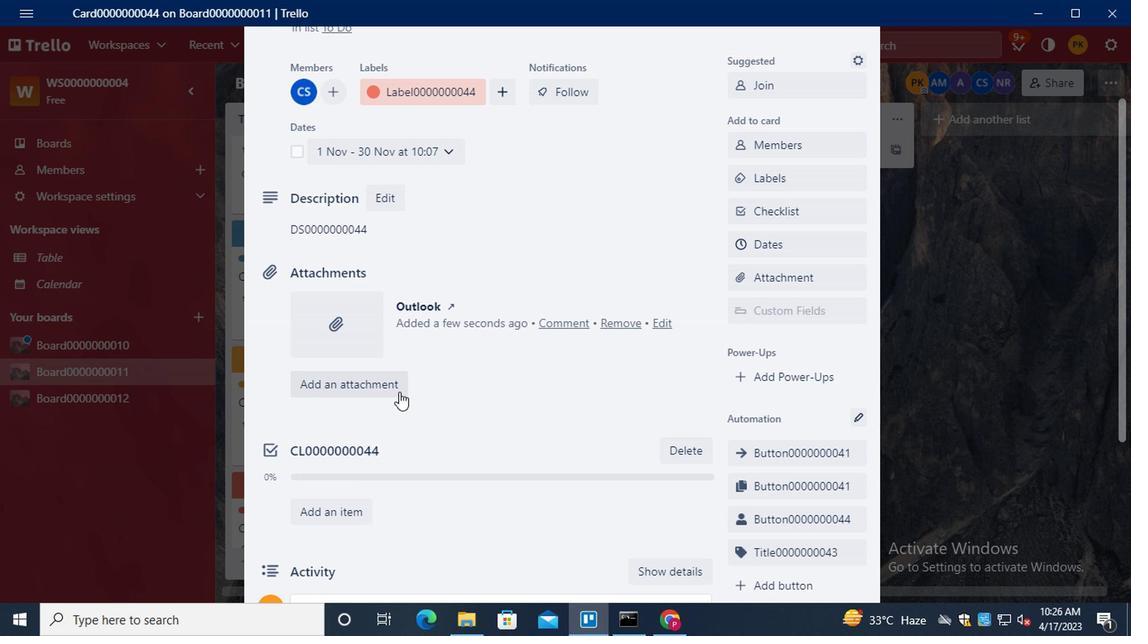 
Action: Mouse moved to (400, 371)
Screenshot: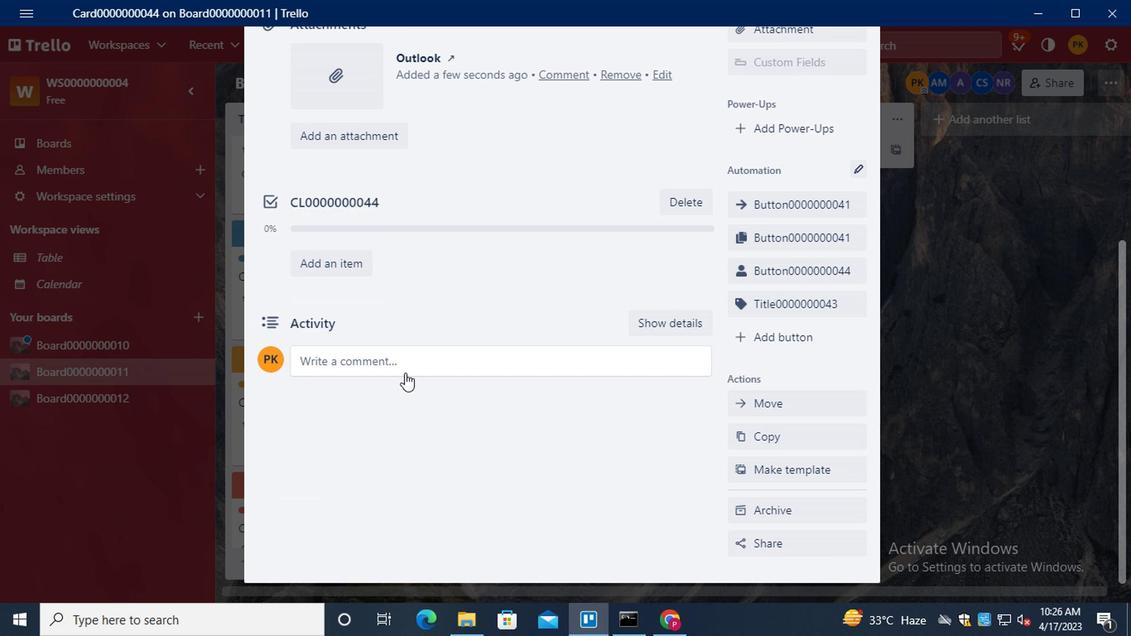 
Action: Mouse pressed left at (400, 371)
Screenshot: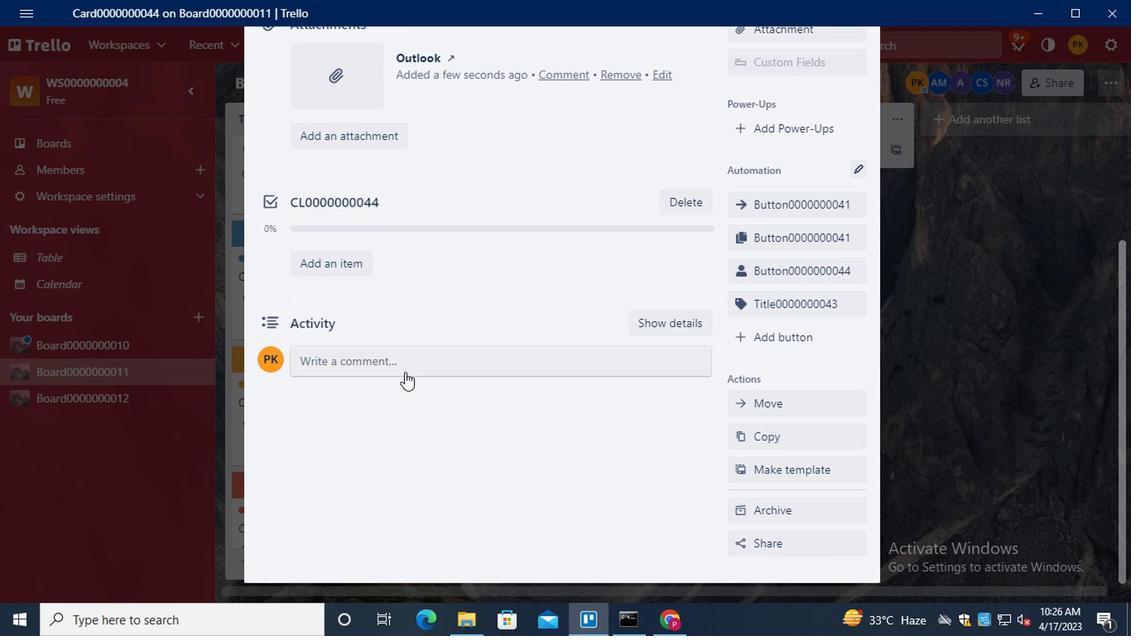 
Action: Key pressed <Key.shift>CM0000000044
Screenshot: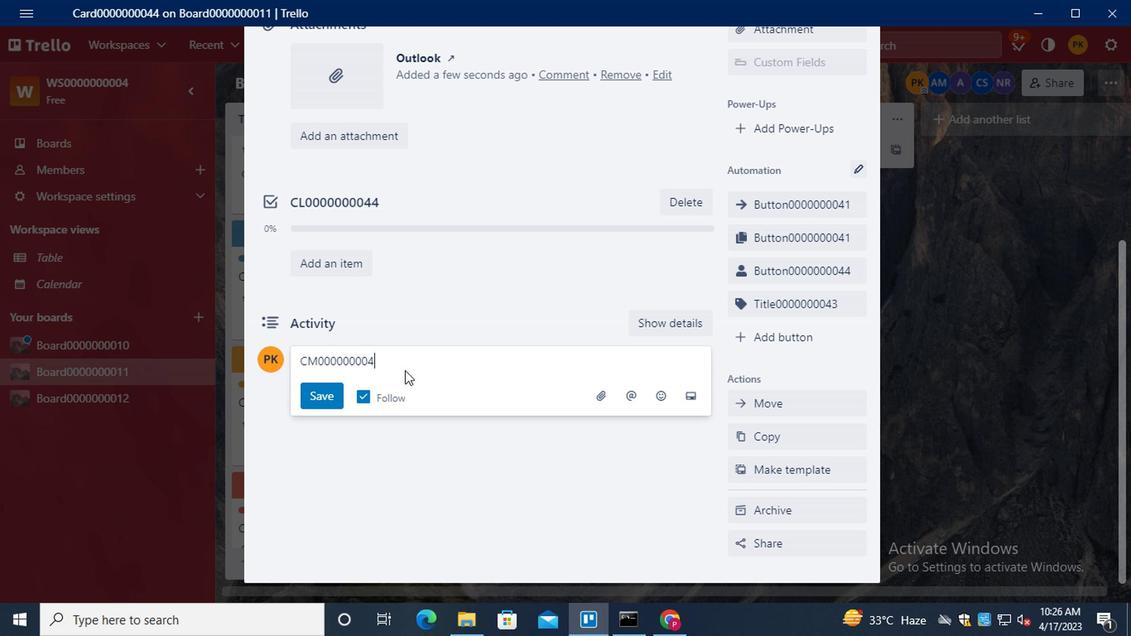 
Action: Mouse moved to (332, 395)
Screenshot: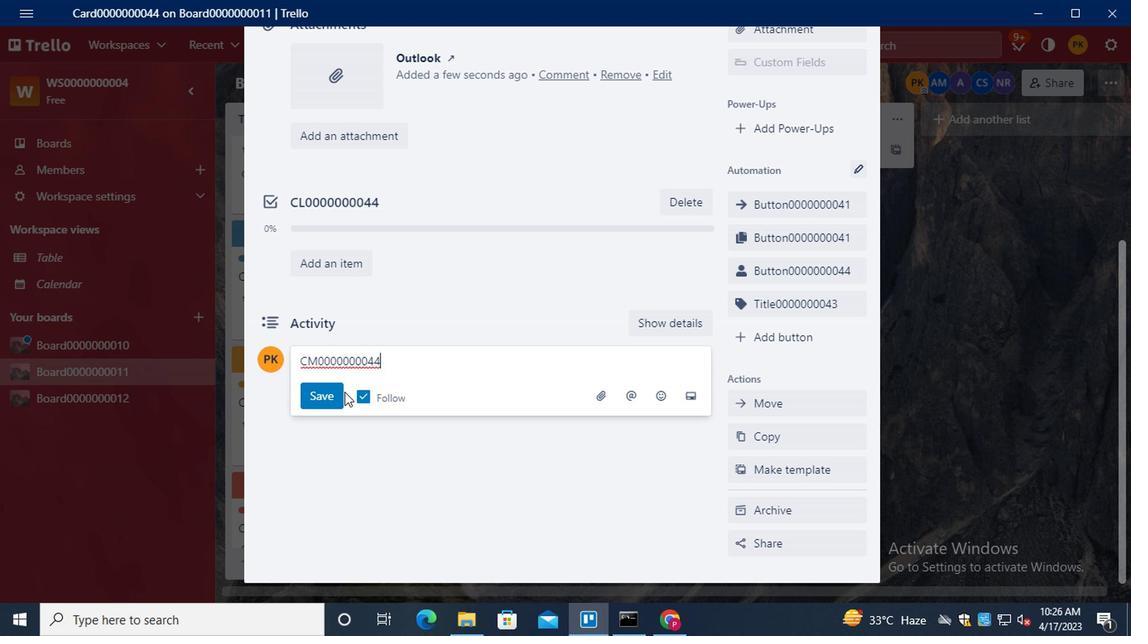 
Action: Mouse pressed left at (332, 395)
Screenshot: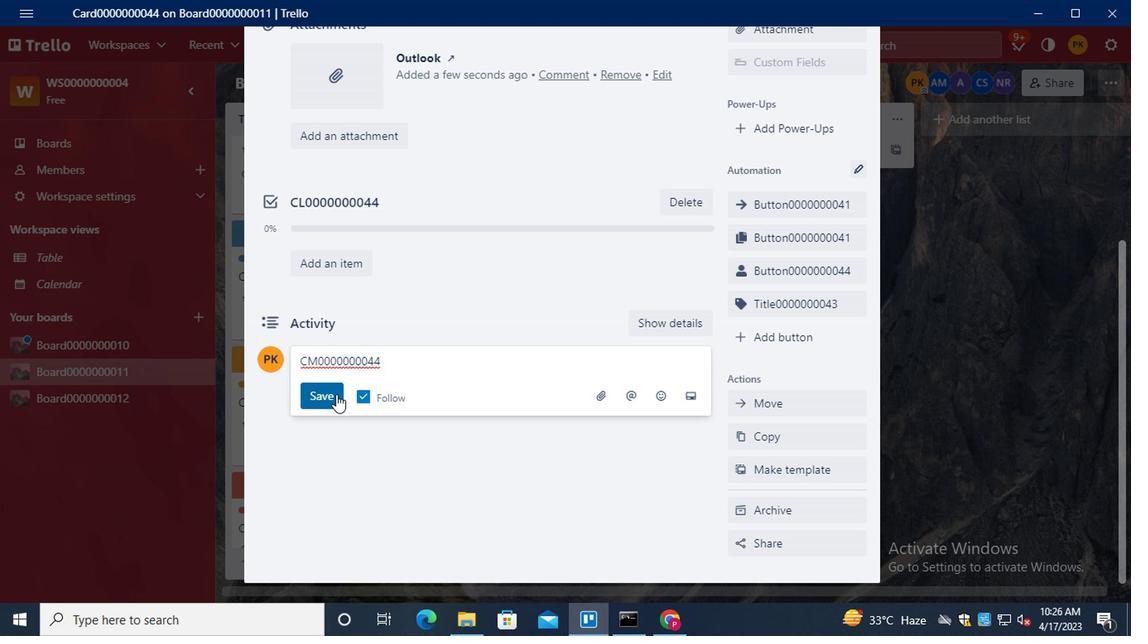 
Action: Mouse moved to (406, 384)
Screenshot: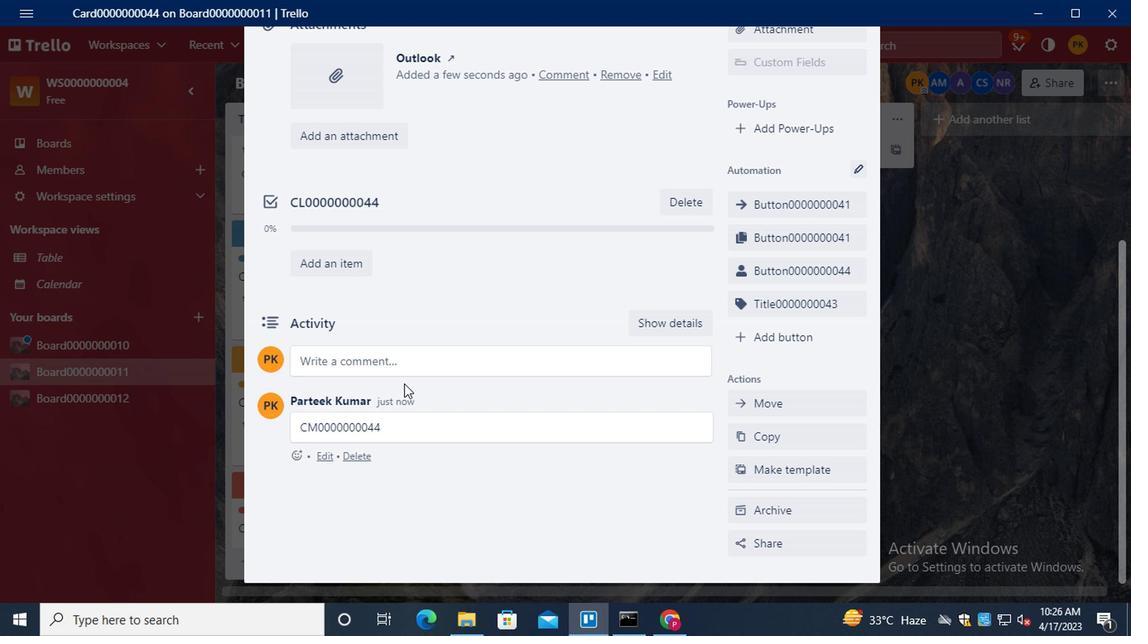 
Action: Mouse scrolled (406, 385) with delta (0, 0)
Screenshot: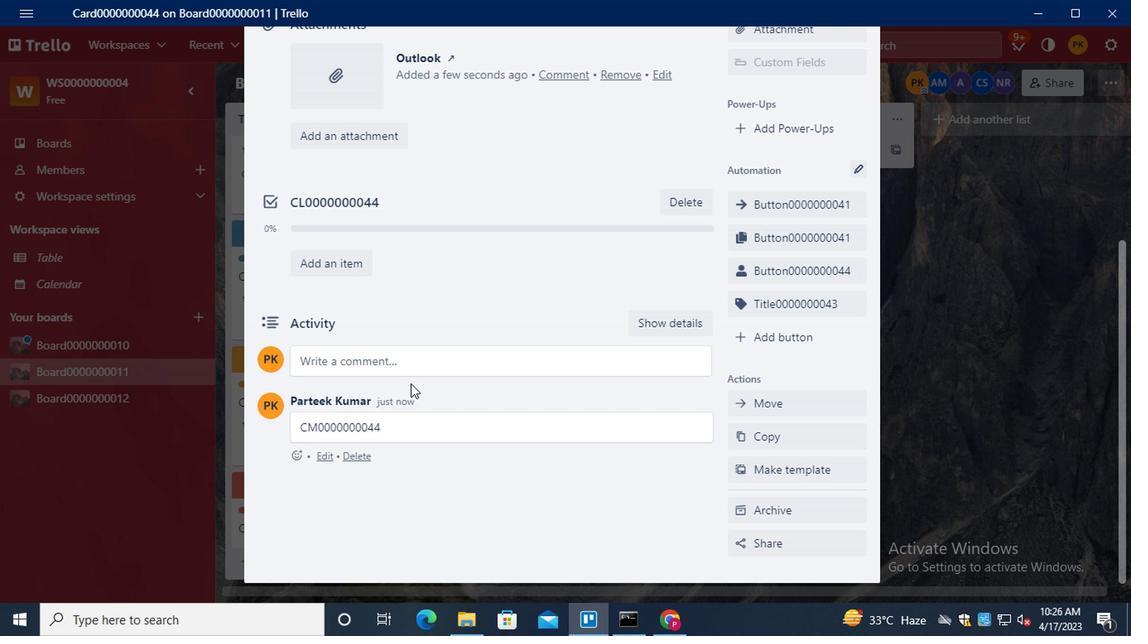 
Action: Mouse scrolled (406, 385) with delta (0, 0)
Screenshot: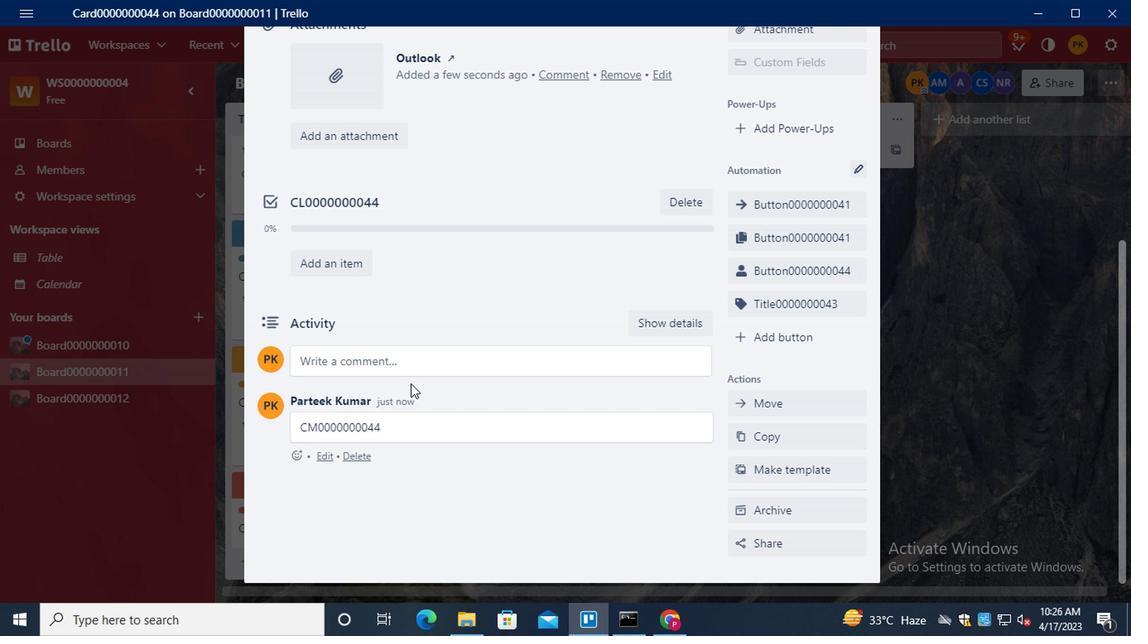 
Action: Mouse scrolled (406, 385) with delta (0, 0)
Screenshot: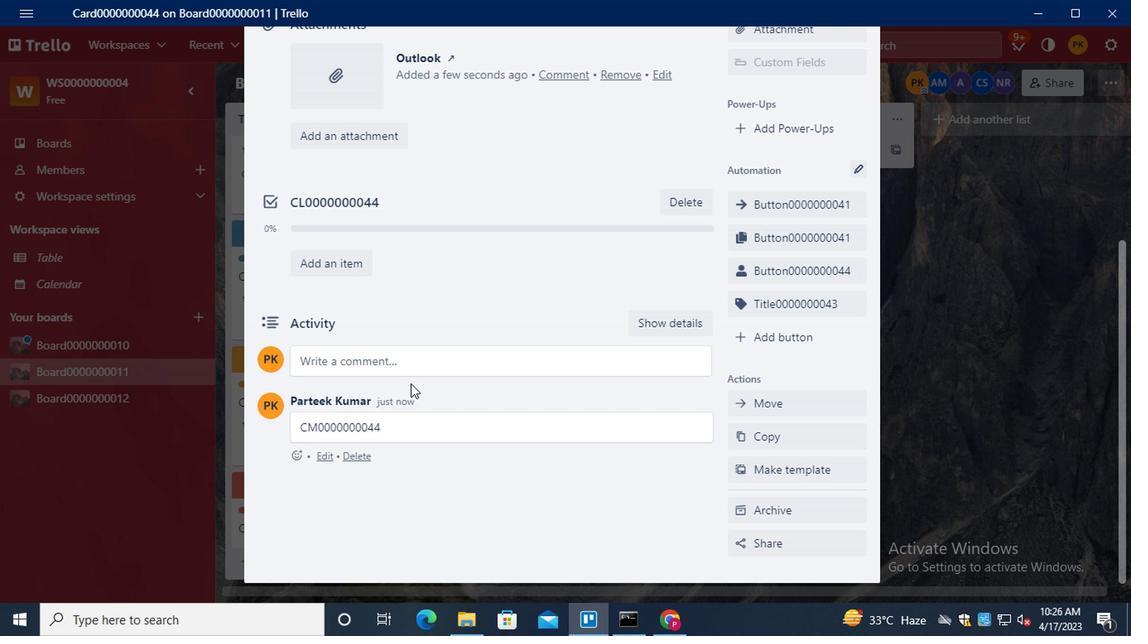 
Action: Mouse scrolled (406, 385) with delta (0, 0)
Screenshot: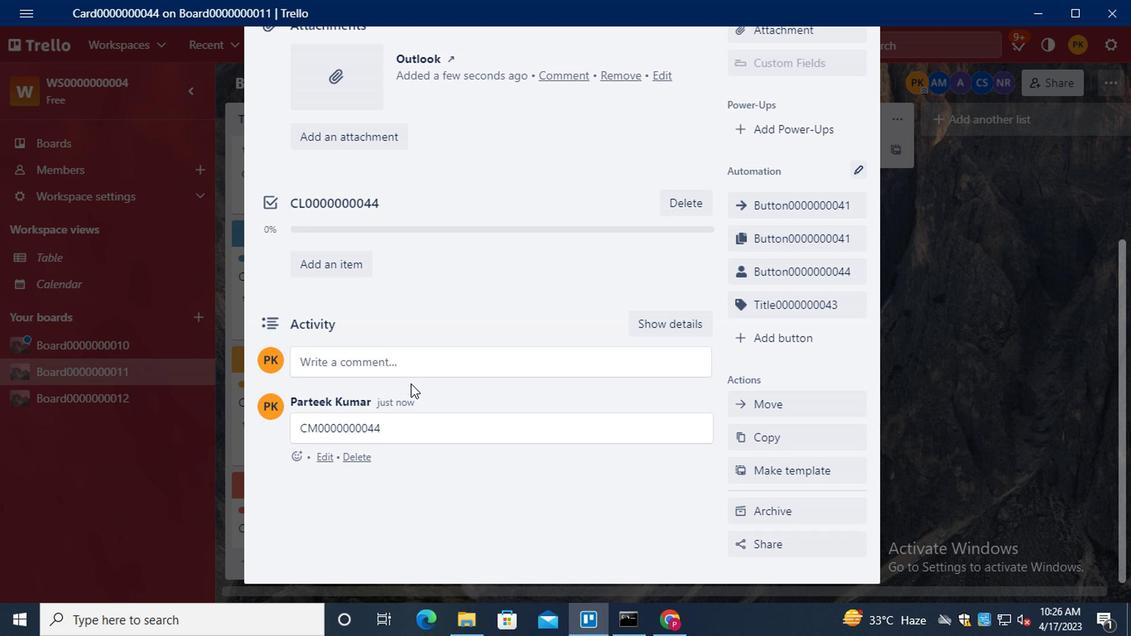 
